Task: Create a due date automation trigger when advanced on, on the monday after a card is due add fields with custom field "Resume" set at 11:00 AM.
Action: Mouse moved to (1228, 101)
Screenshot: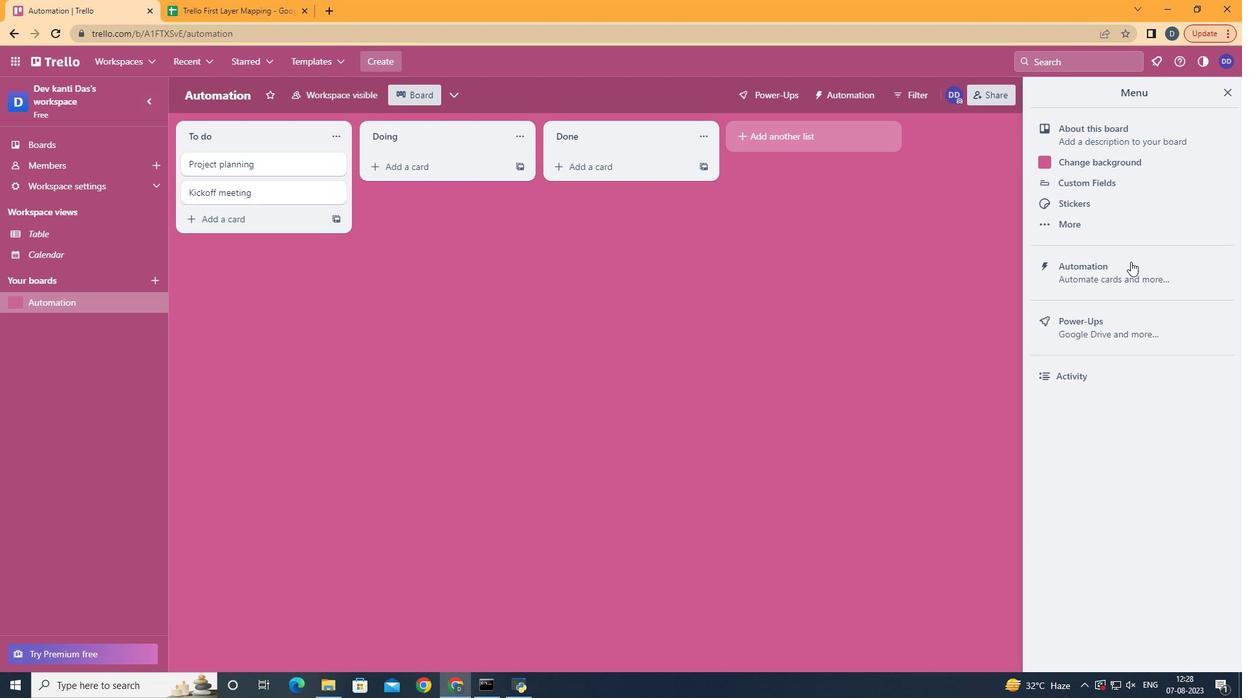 
Action: Mouse pressed left at (1228, 101)
Screenshot: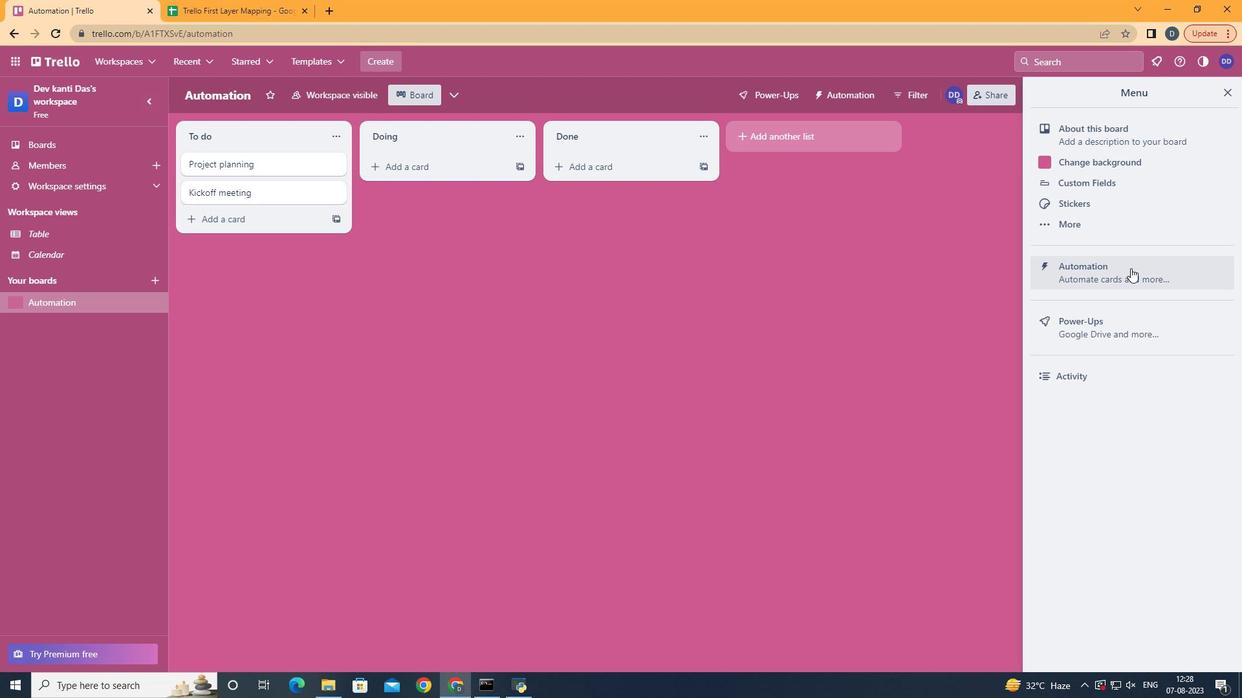 
Action: Mouse moved to (1130, 271)
Screenshot: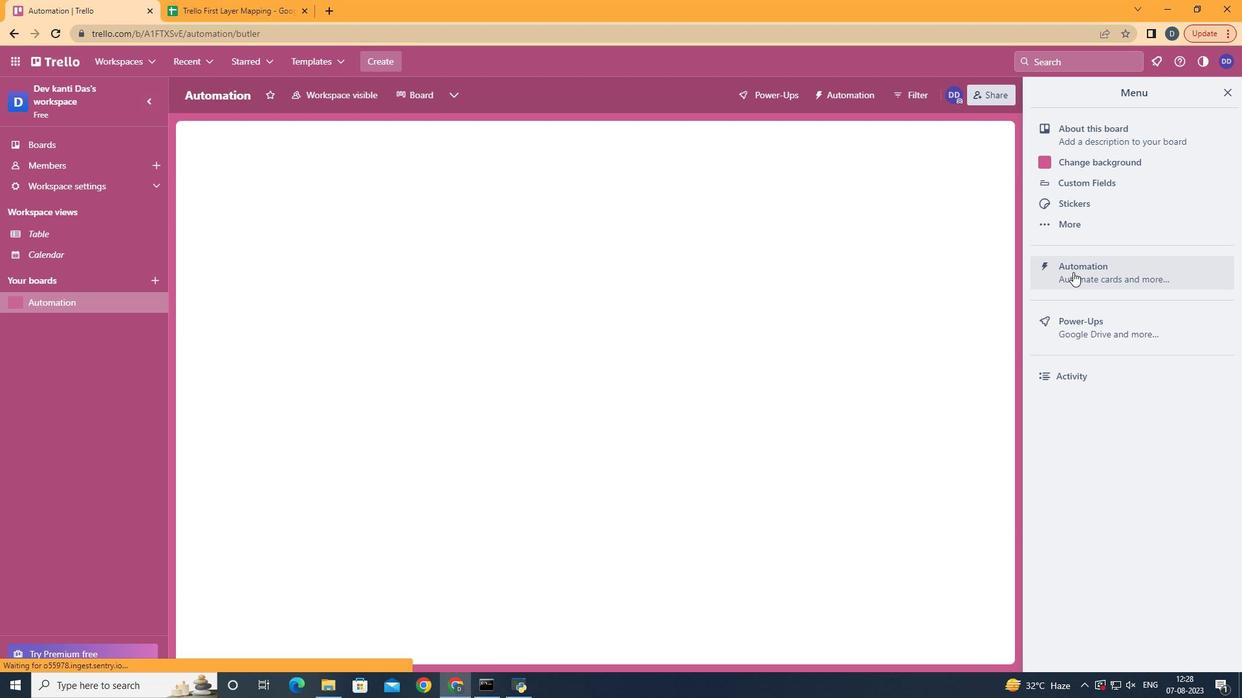 
Action: Mouse pressed left at (1130, 271)
Screenshot: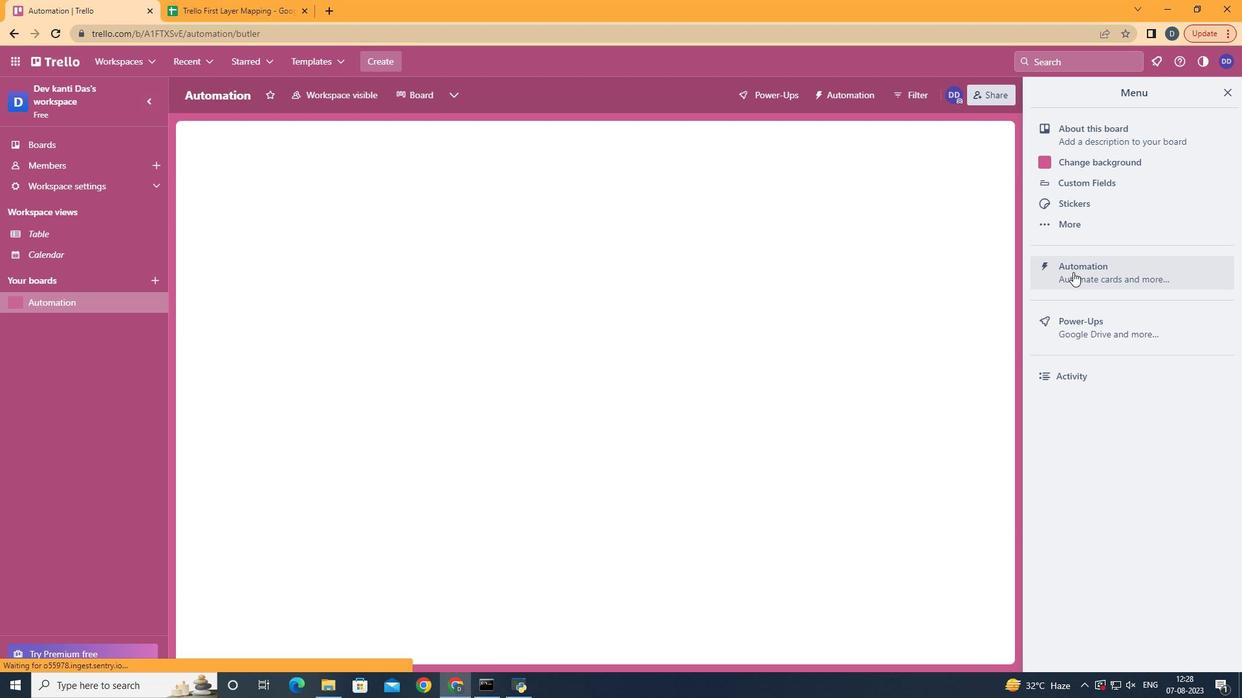 
Action: Mouse moved to (254, 269)
Screenshot: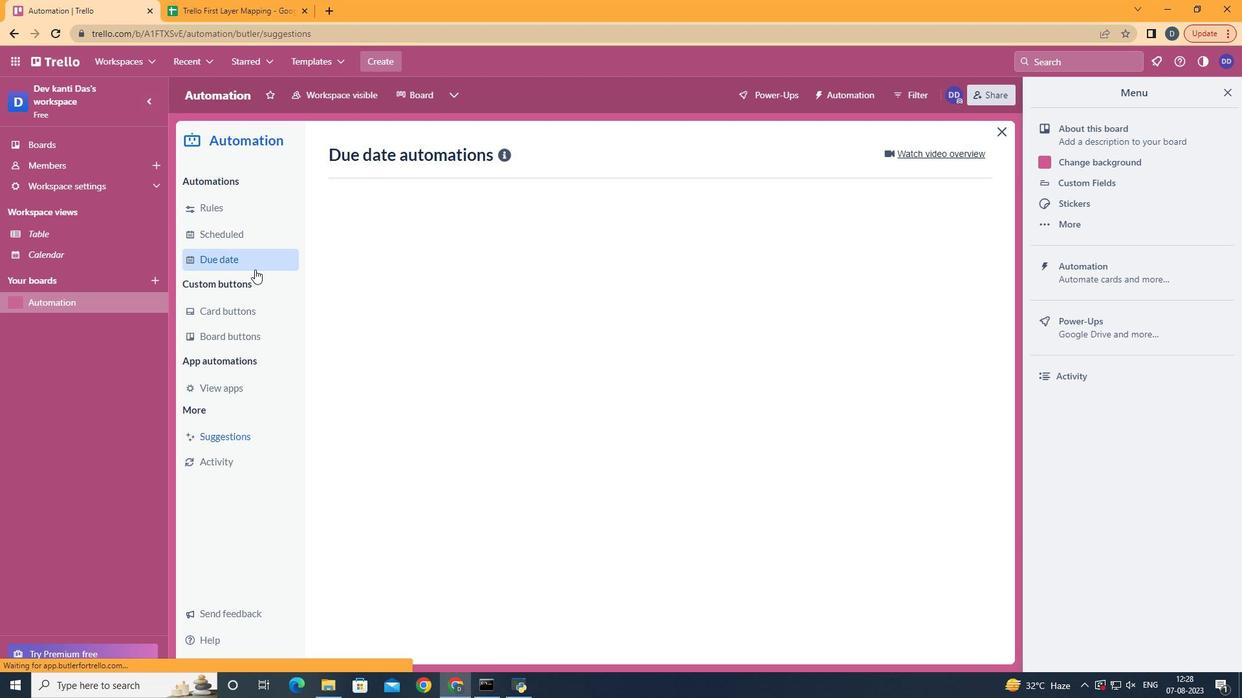
Action: Mouse pressed left at (254, 269)
Screenshot: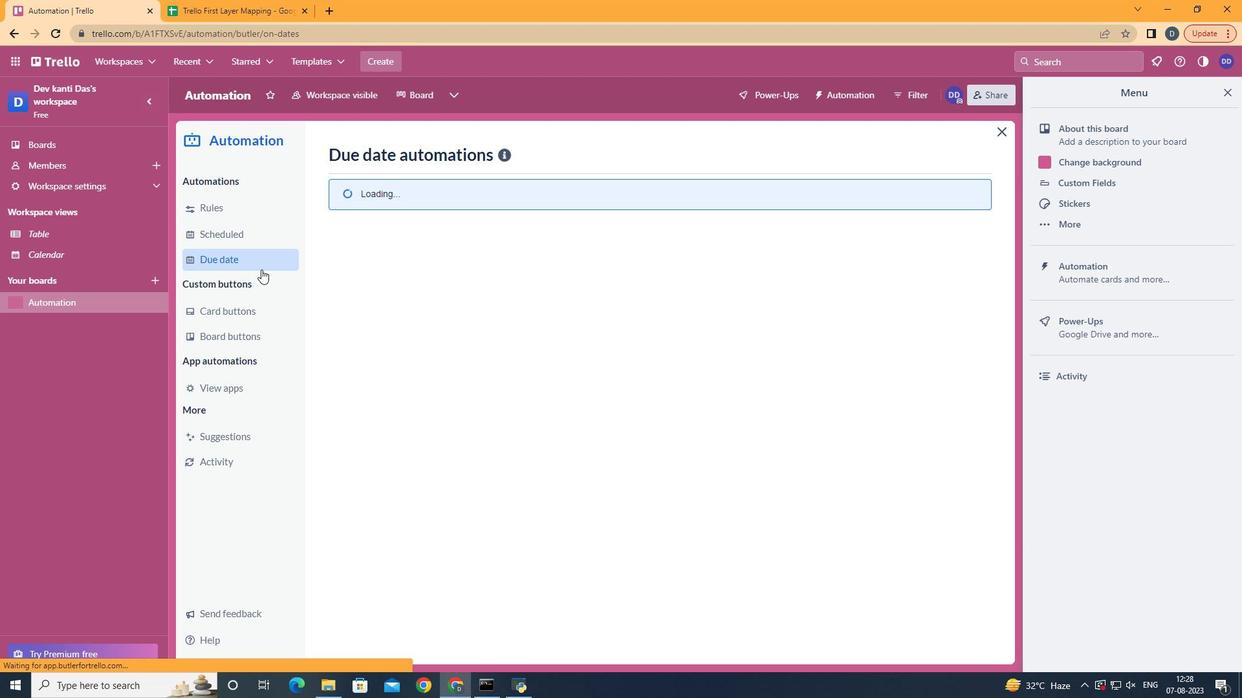 
Action: Mouse moved to (900, 152)
Screenshot: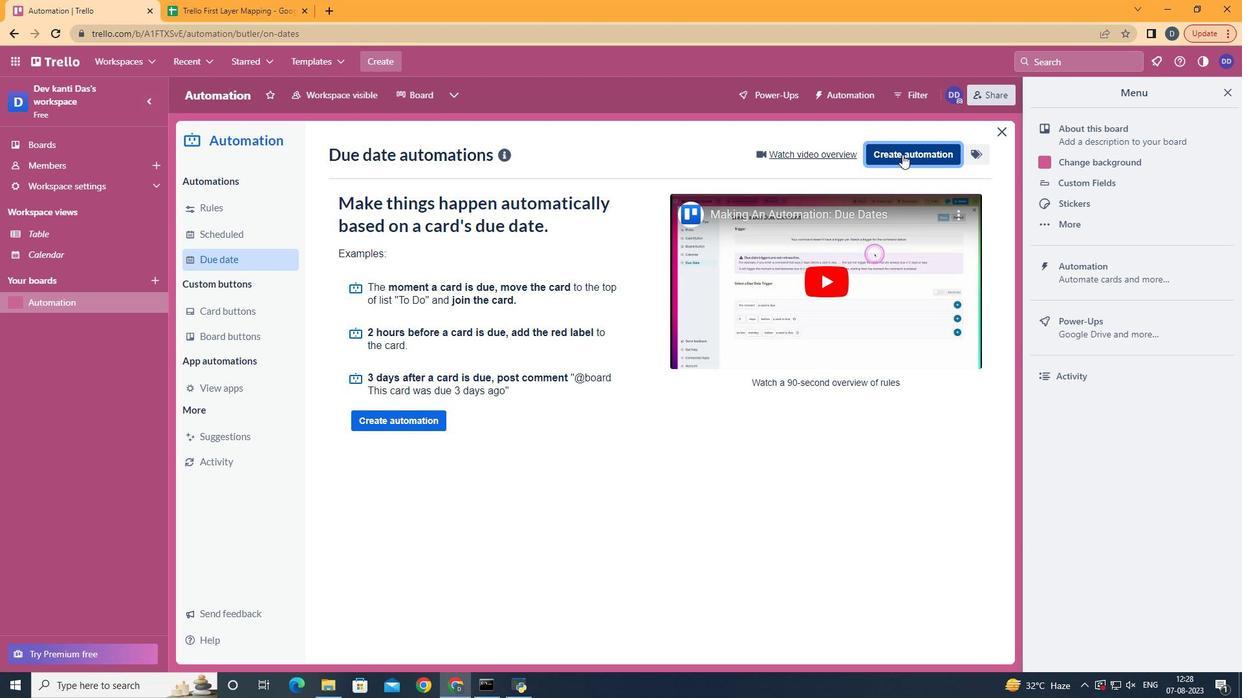 
Action: Mouse pressed left at (900, 152)
Screenshot: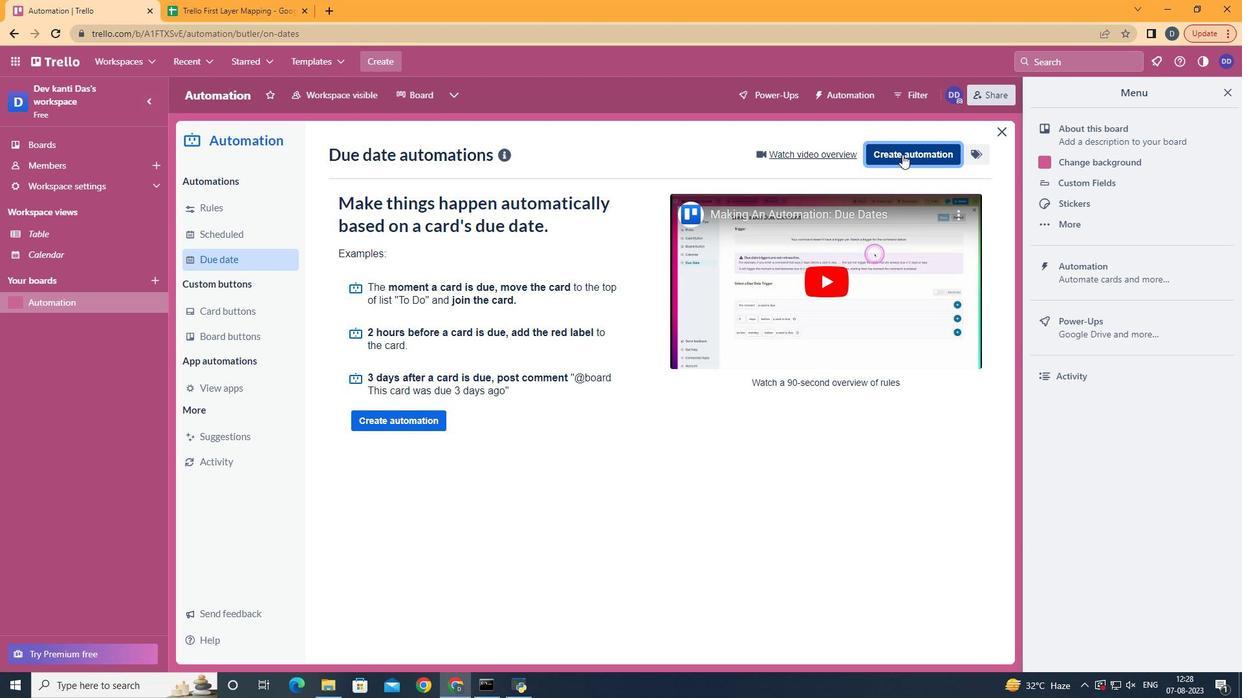 
Action: Mouse moved to (668, 280)
Screenshot: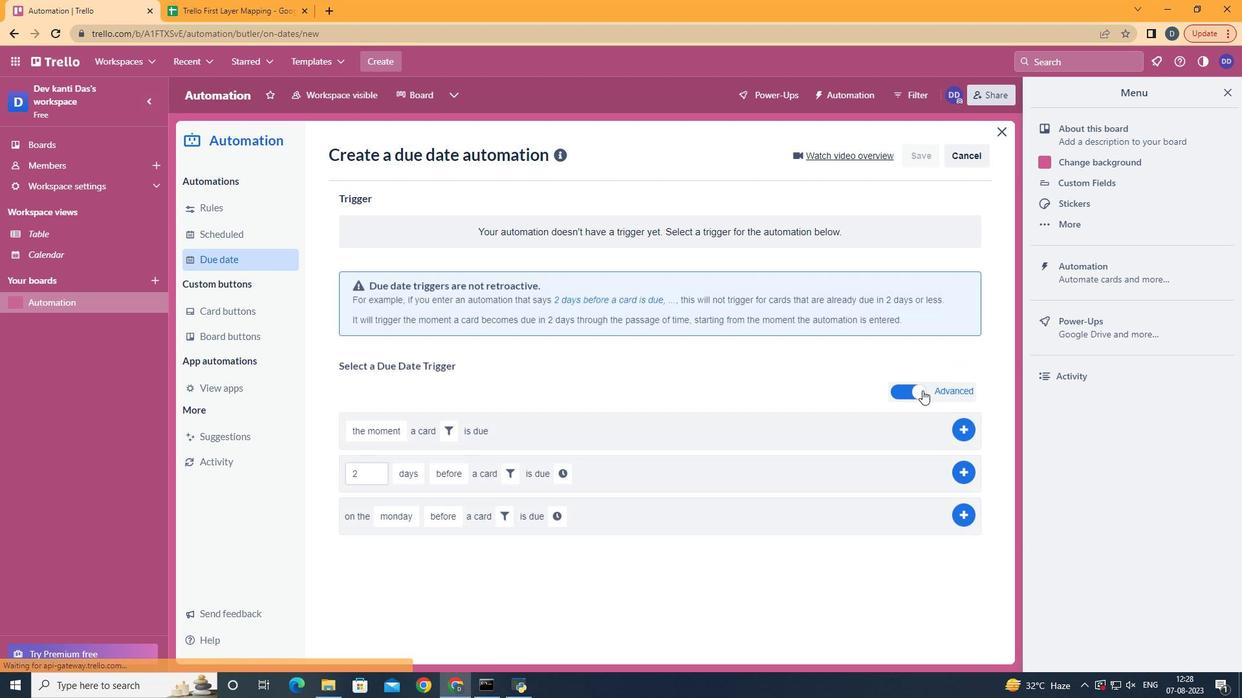 
Action: Mouse pressed left at (668, 280)
Screenshot: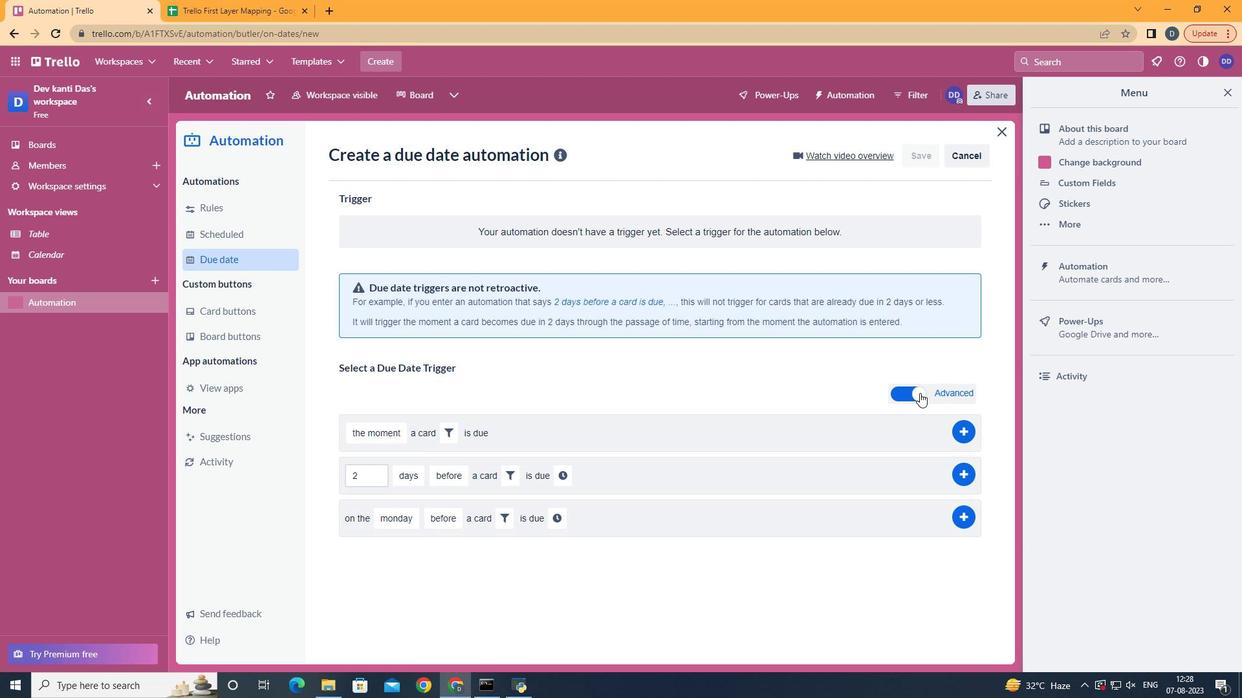 
Action: Mouse moved to (434, 335)
Screenshot: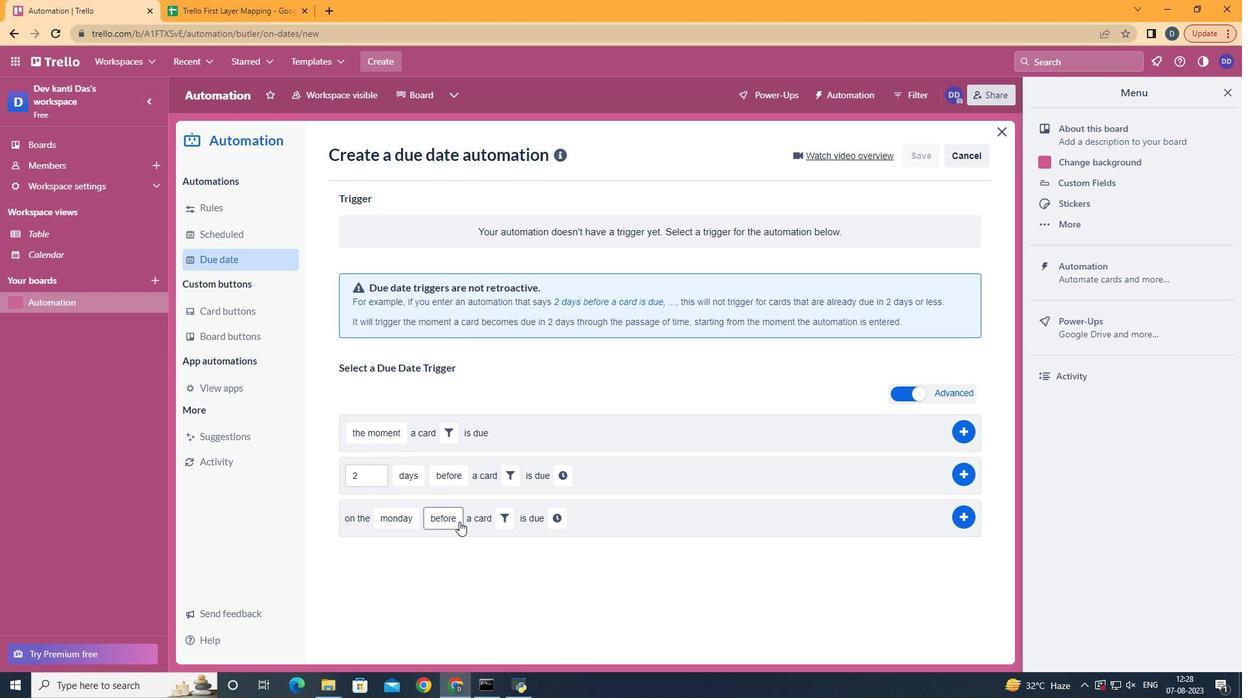 
Action: Mouse pressed left at (434, 335)
Screenshot: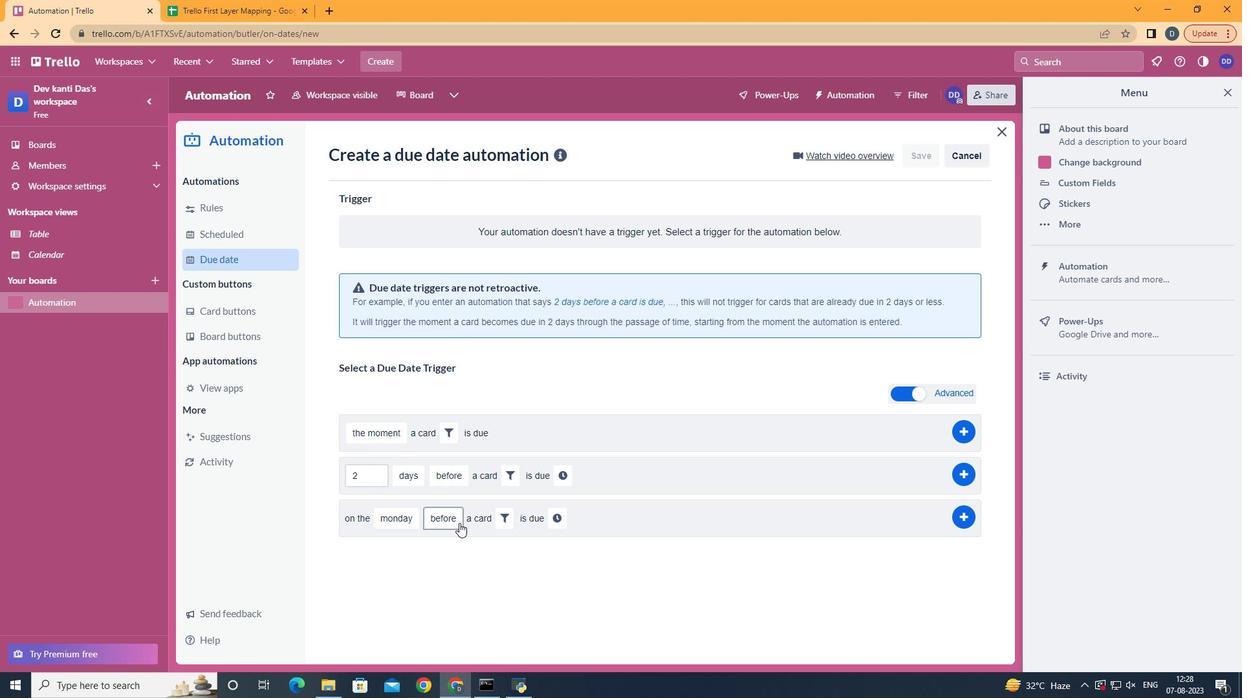 
Action: Mouse moved to (454, 564)
Screenshot: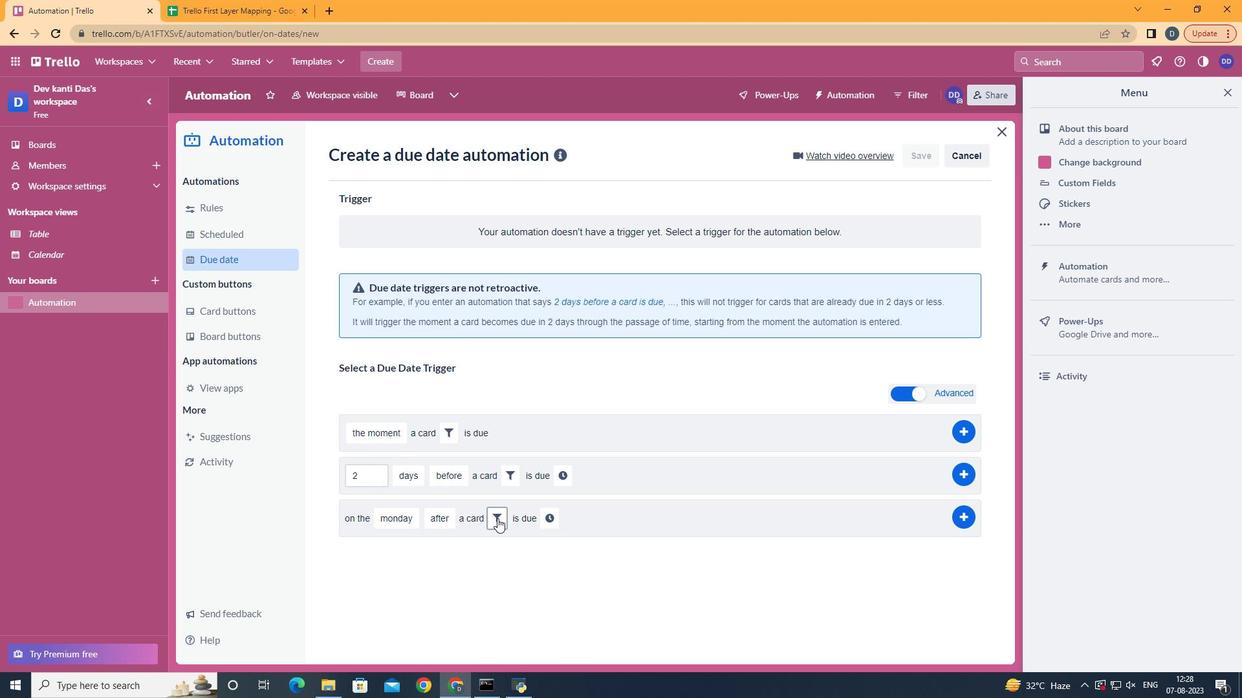 
Action: Mouse pressed left at (454, 564)
Screenshot: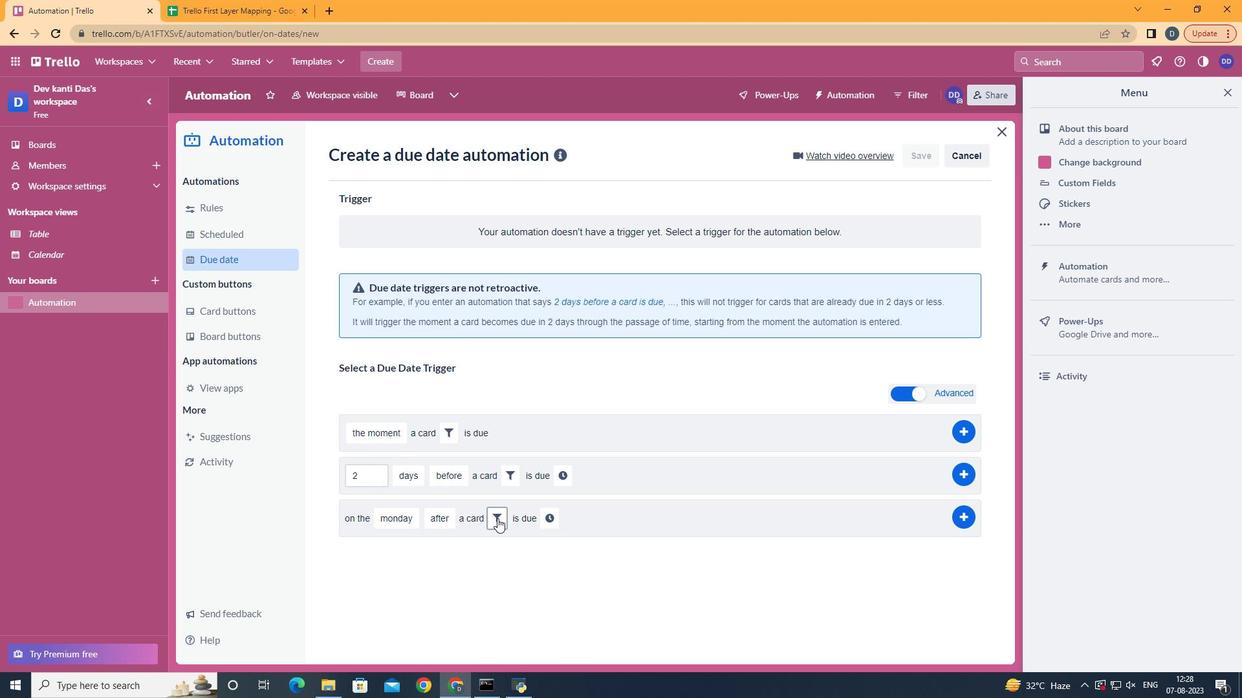 
Action: Mouse moved to (497, 519)
Screenshot: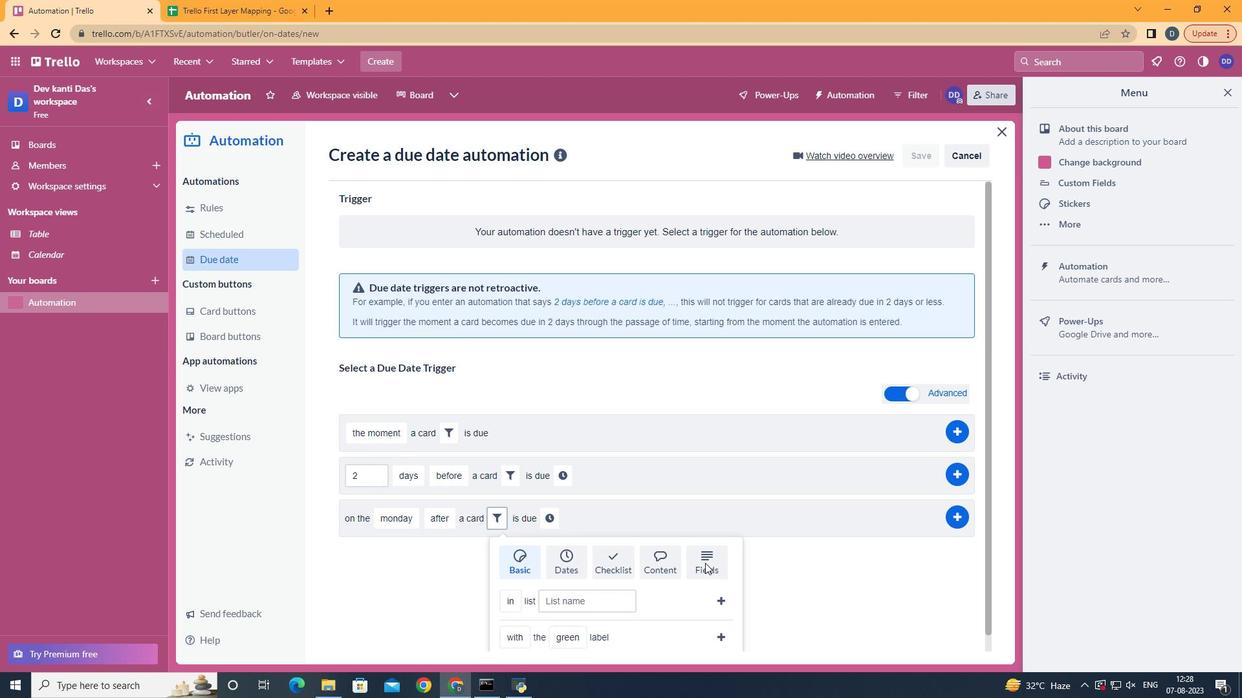 
Action: Mouse pressed left at (497, 519)
Screenshot: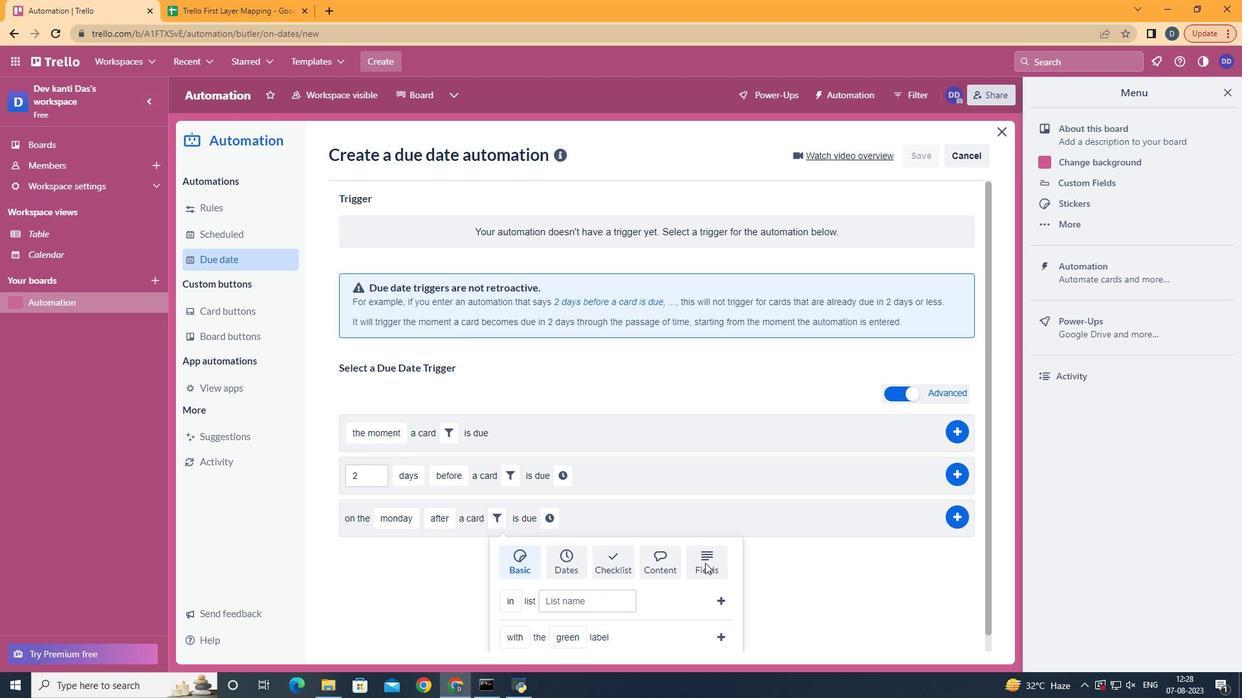 
Action: Mouse moved to (706, 563)
Screenshot: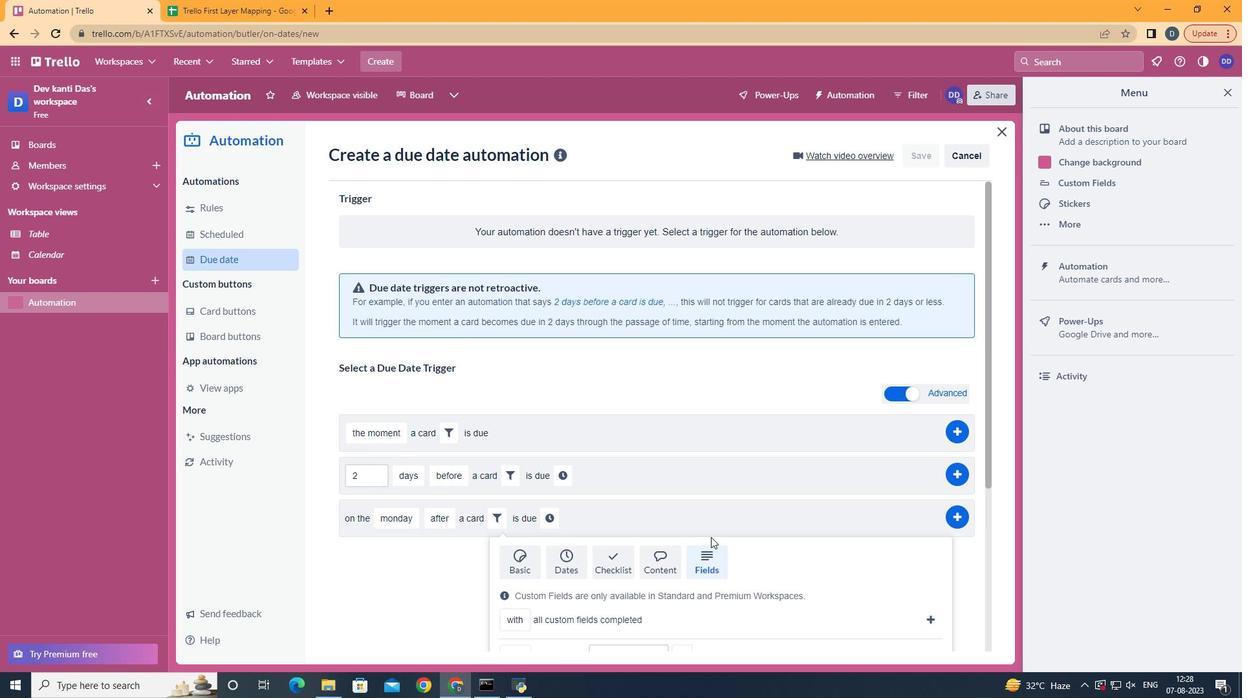 
Action: Mouse pressed left at (706, 563)
Screenshot: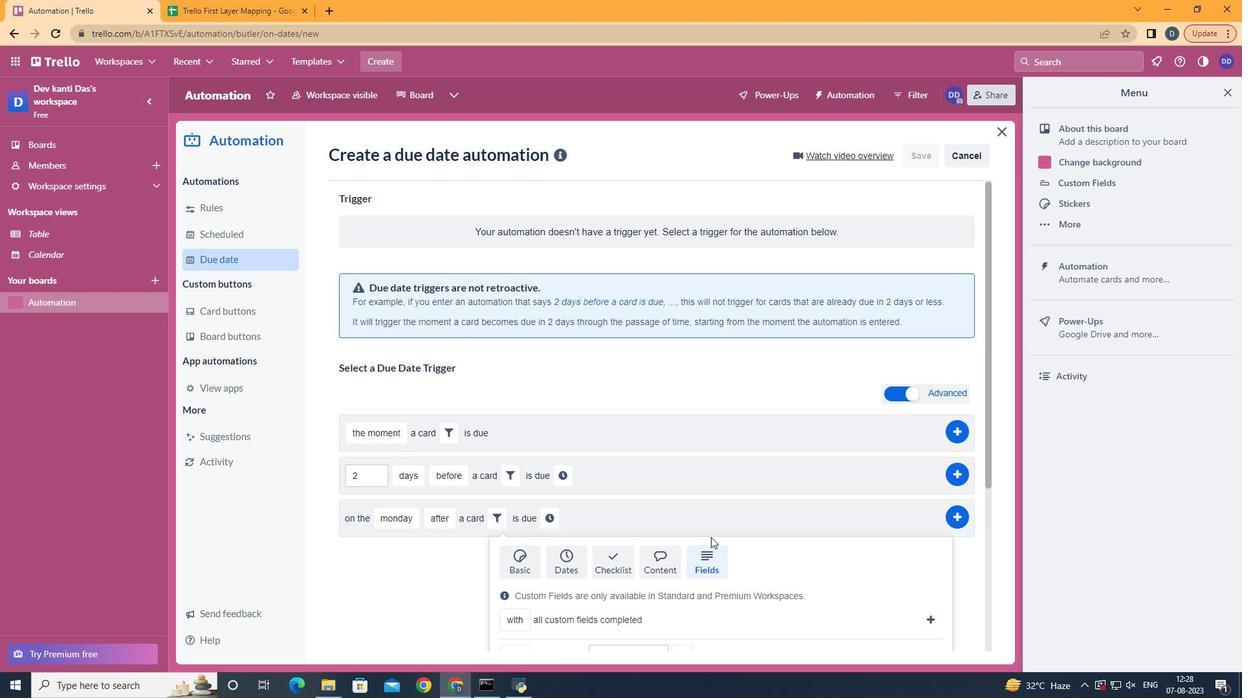 
Action: Mouse moved to (720, 532)
Screenshot: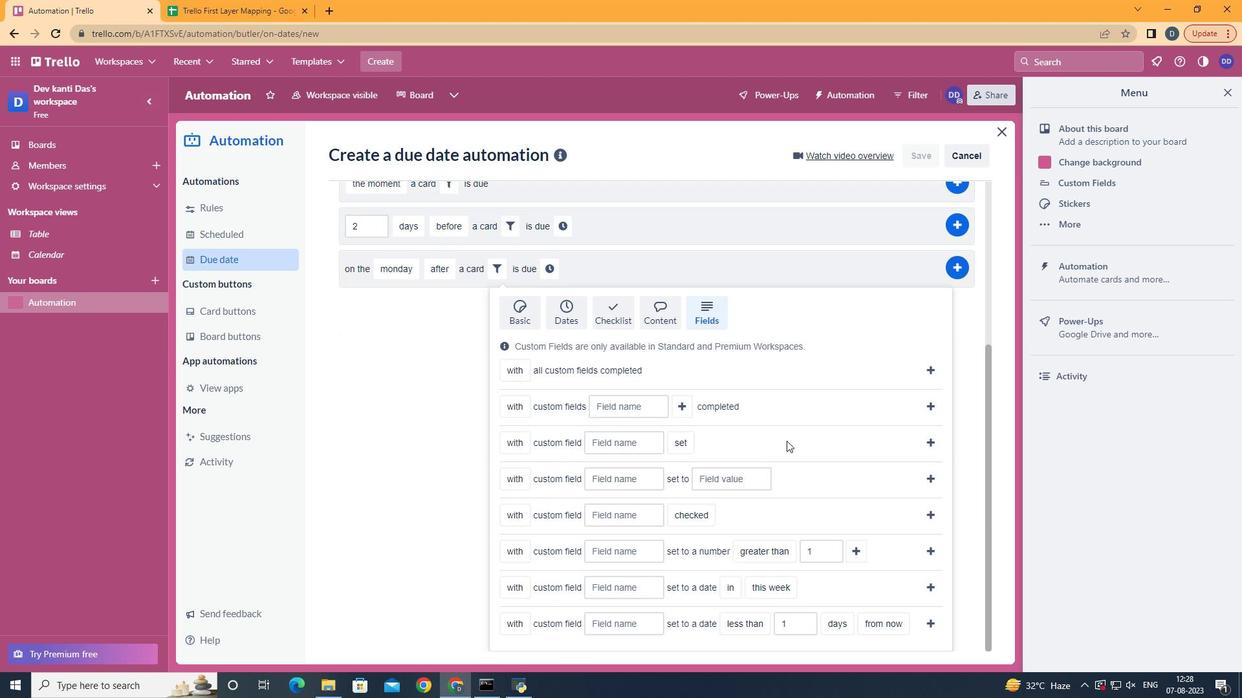 
Action: Mouse scrolled (720, 531) with delta (0, 0)
Screenshot: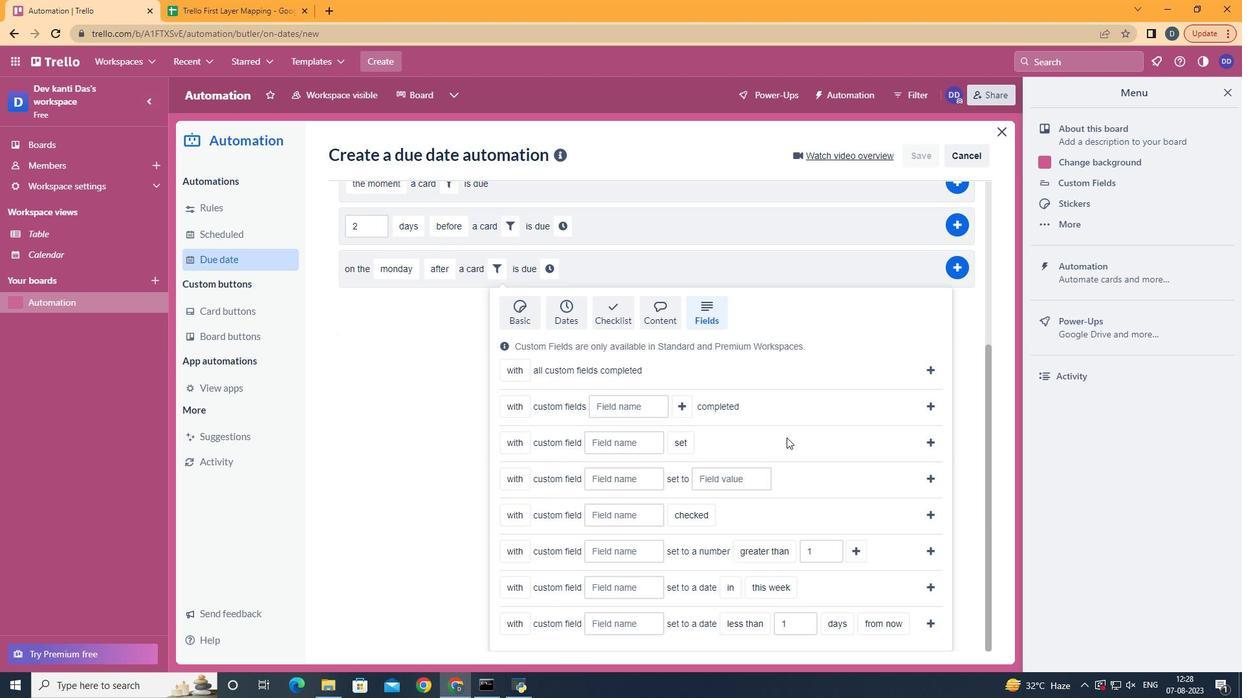 
Action: Mouse scrolled (720, 531) with delta (0, 0)
Screenshot: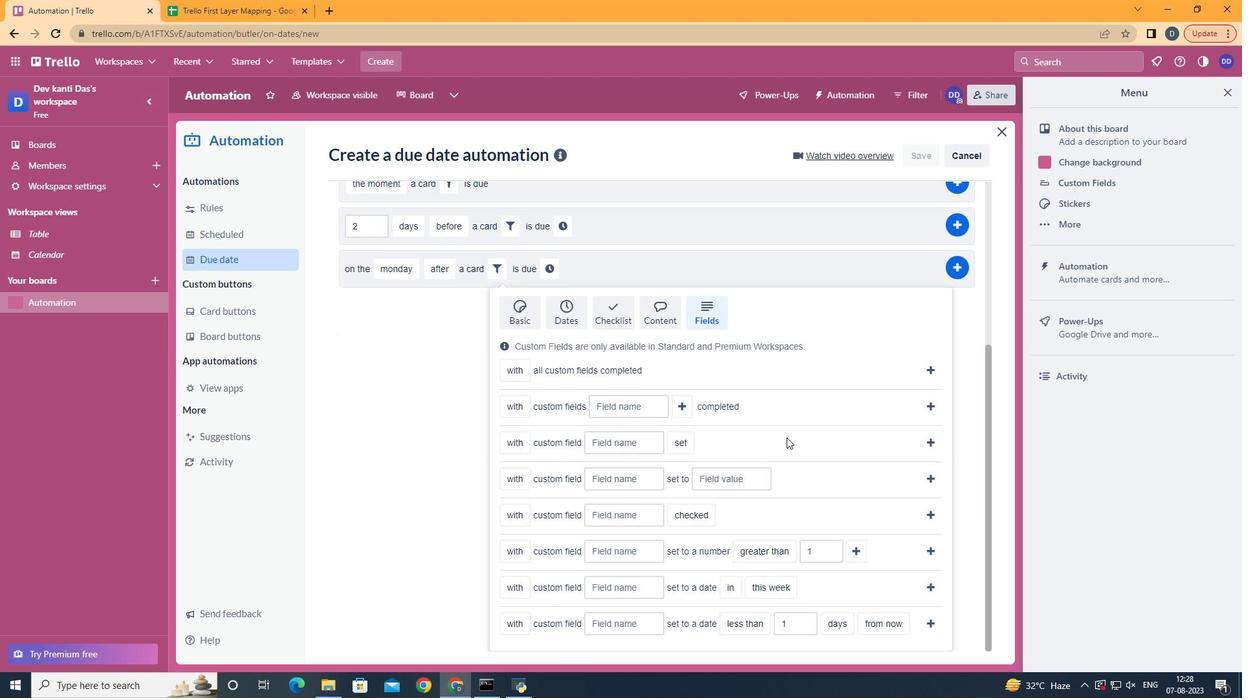 
Action: Mouse moved to (721, 531)
Screenshot: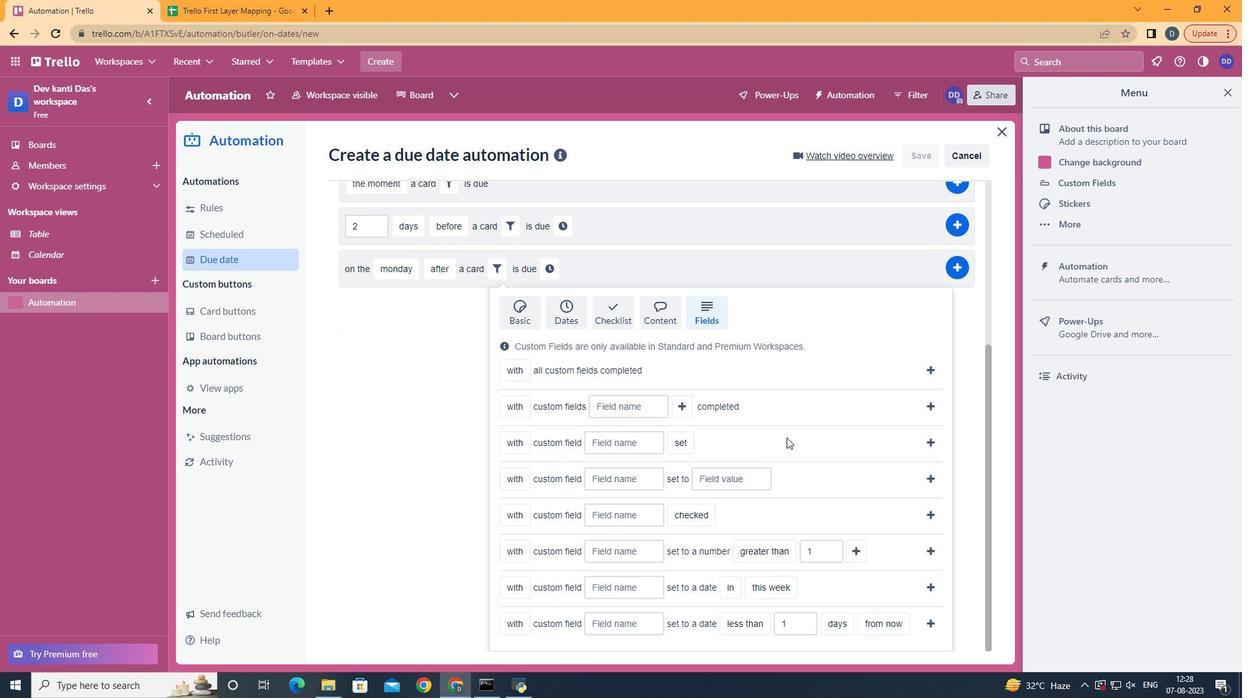 
Action: Mouse scrolled (721, 530) with delta (0, 0)
Screenshot: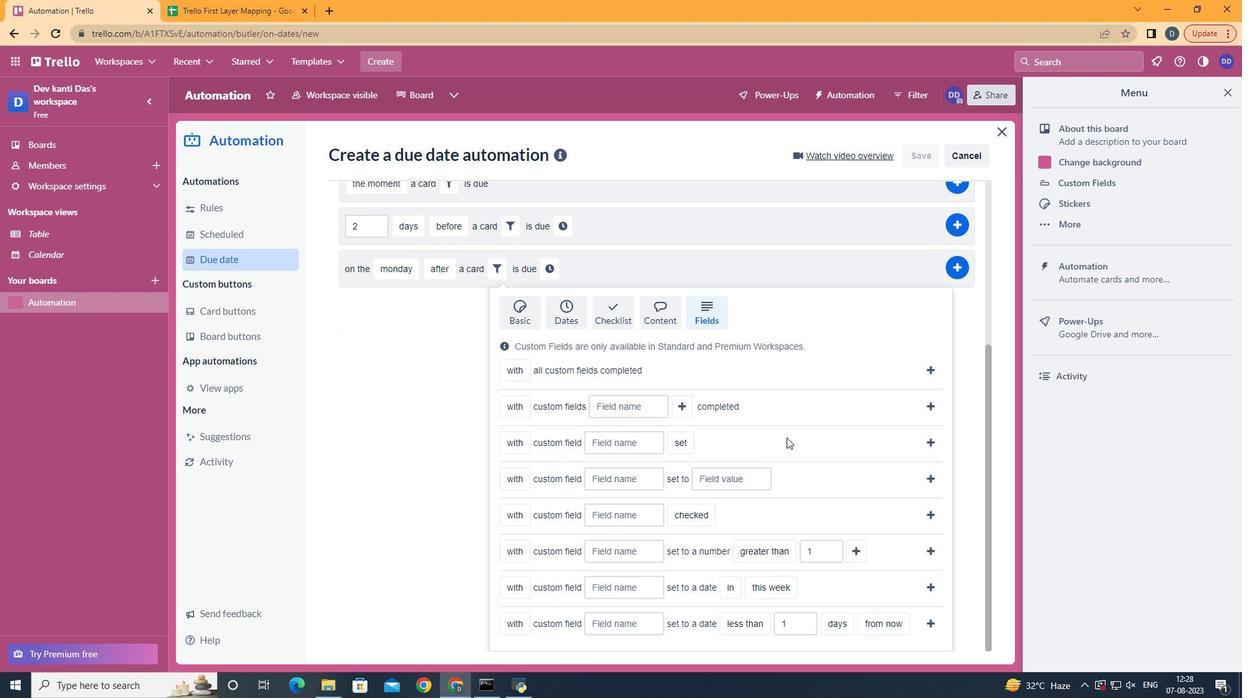 
Action: Mouse moved to (731, 528)
Screenshot: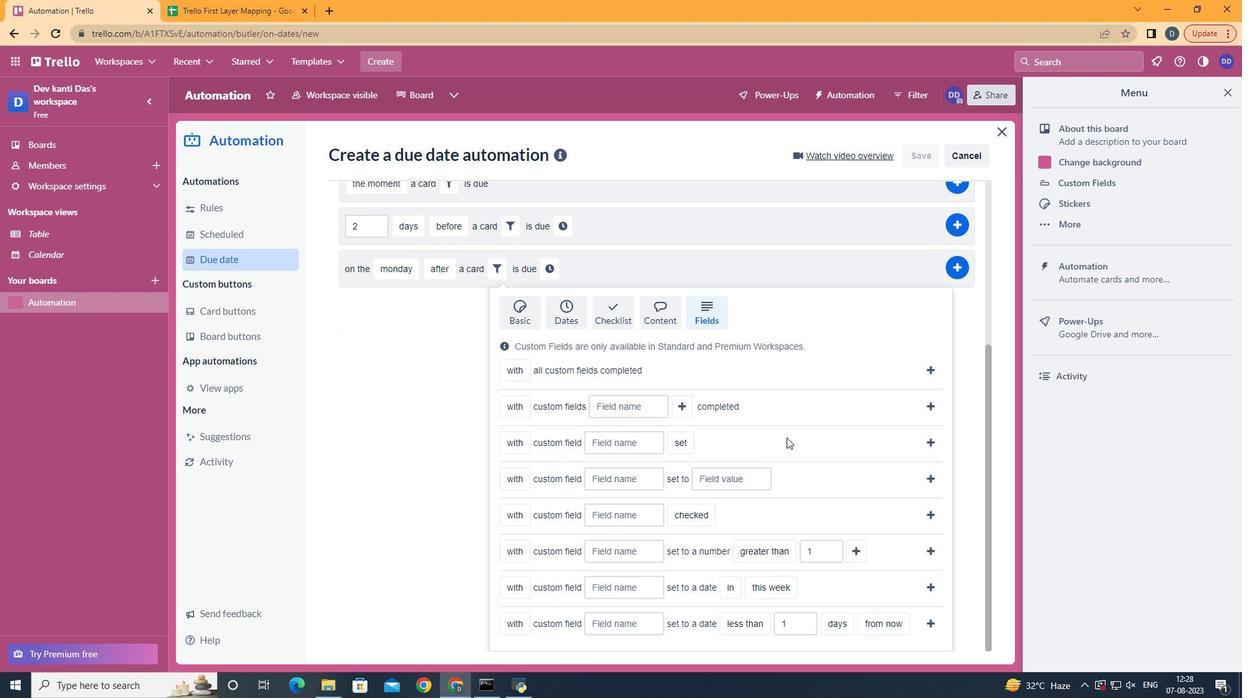 
Action: Mouse scrolled (727, 528) with delta (0, 0)
Screenshot: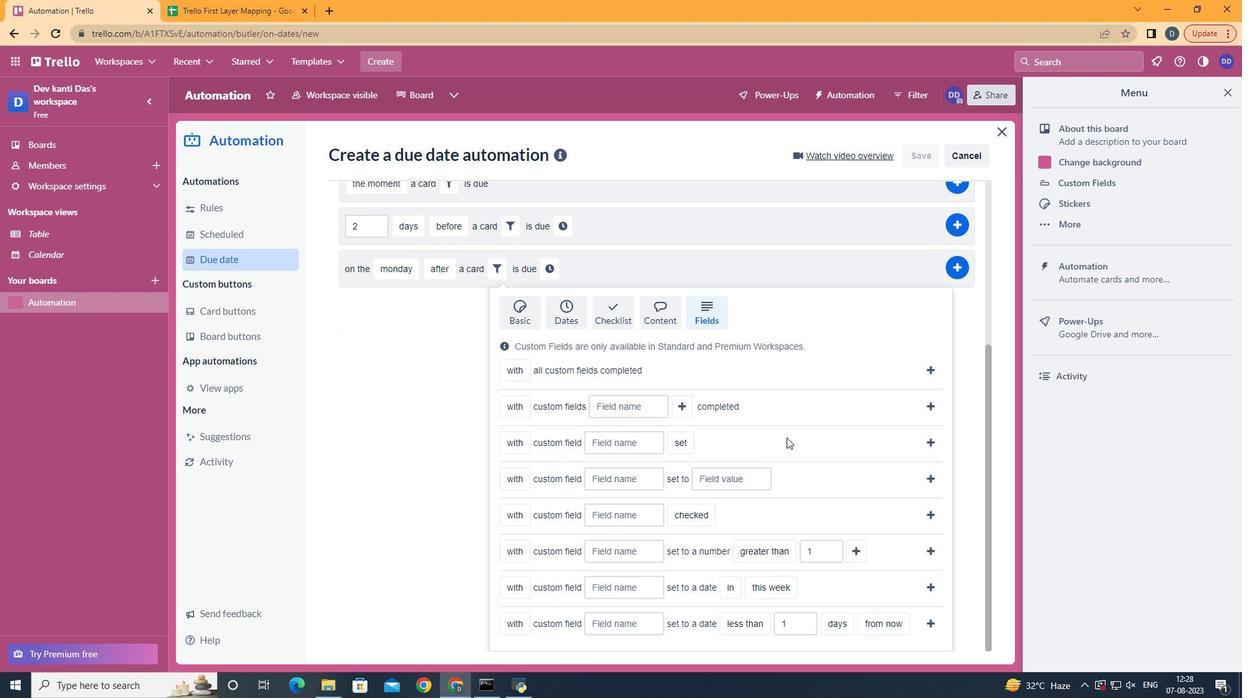
Action: Mouse moved to (733, 528)
Screenshot: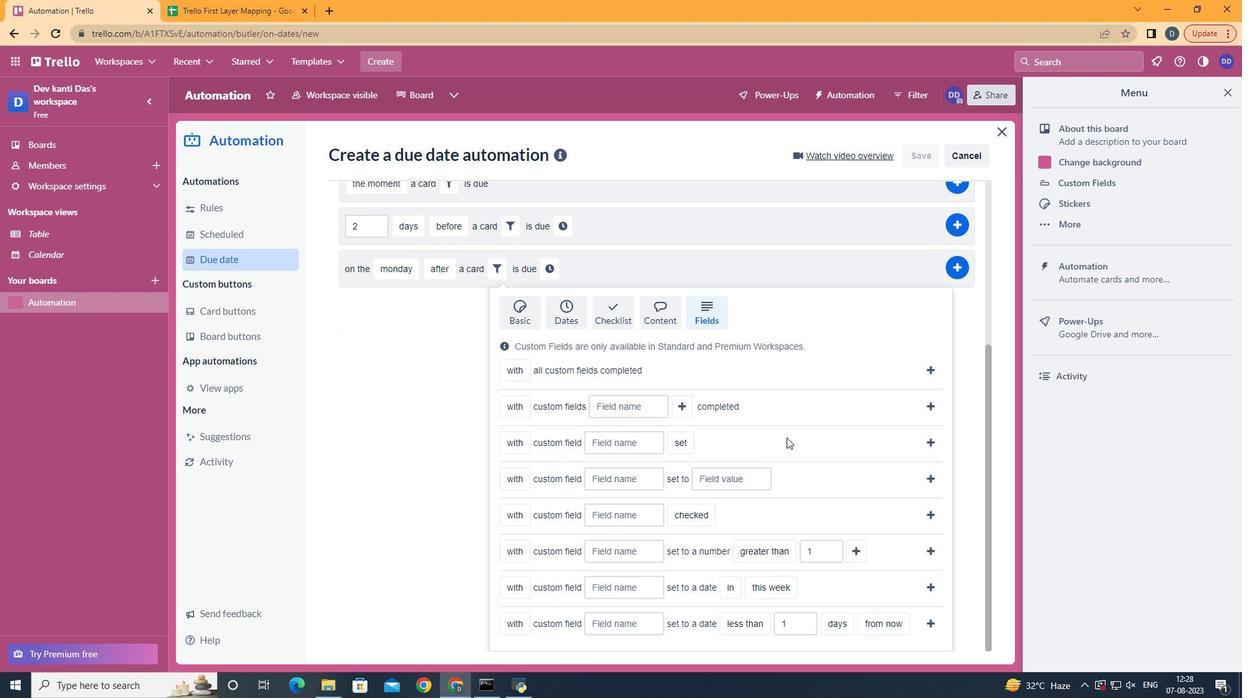 
Action: Mouse scrolled (733, 527) with delta (0, 0)
Screenshot: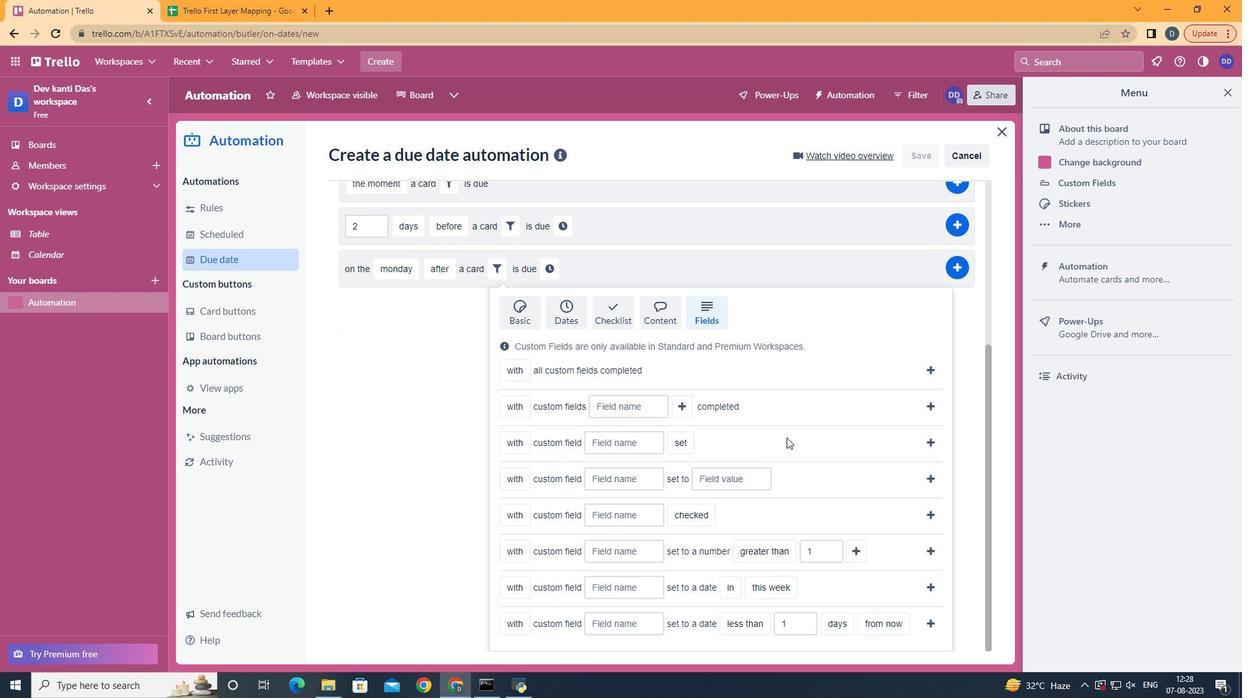
Action: Mouse moved to (755, 509)
Screenshot: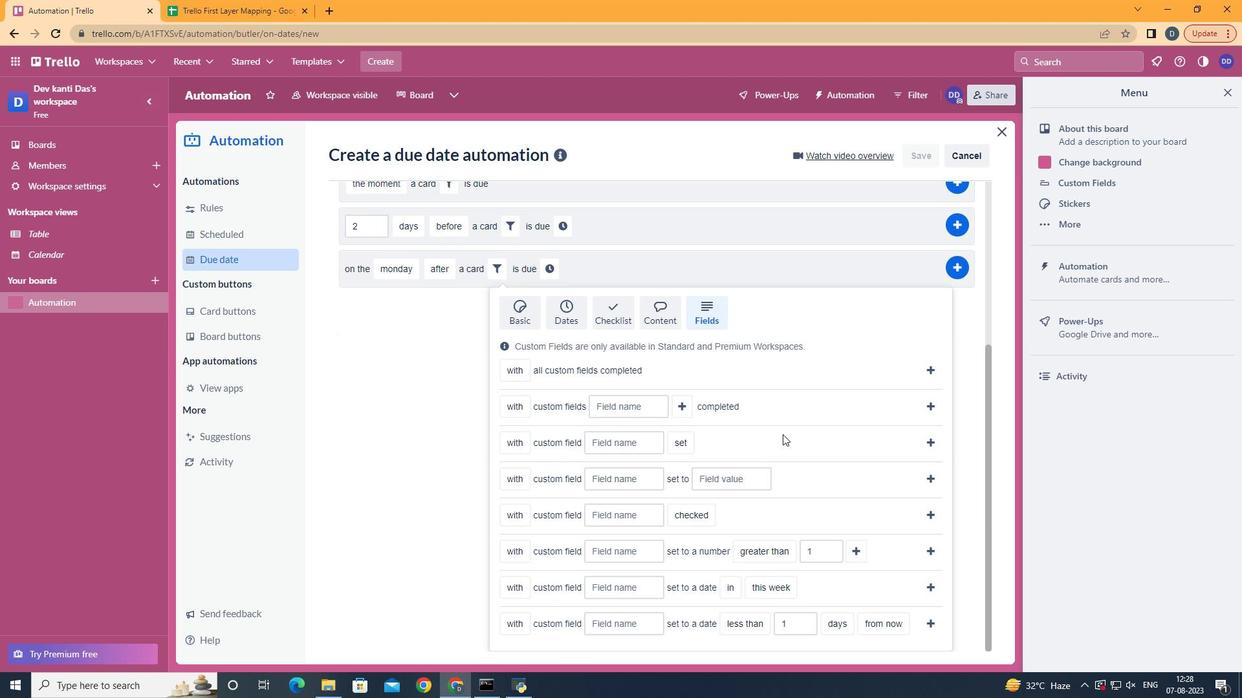 
Action: Mouse scrolled (755, 508) with delta (0, 0)
Screenshot: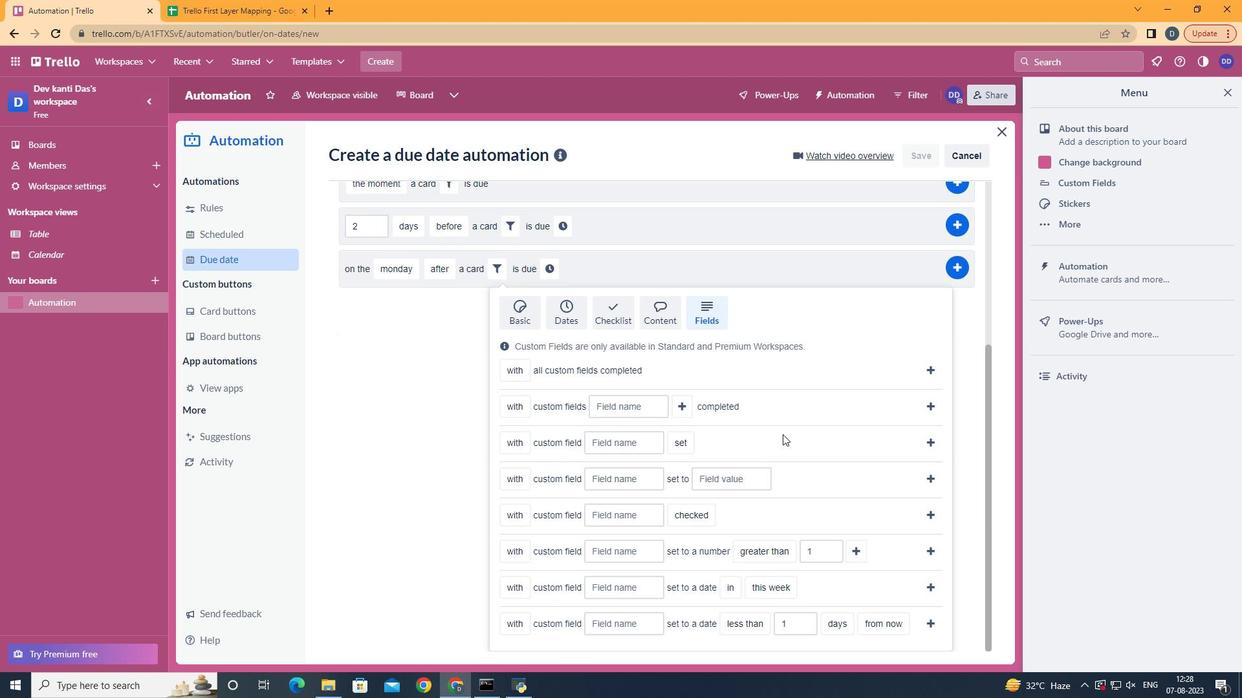 
Action: Mouse moved to (519, 471)
Screenshot: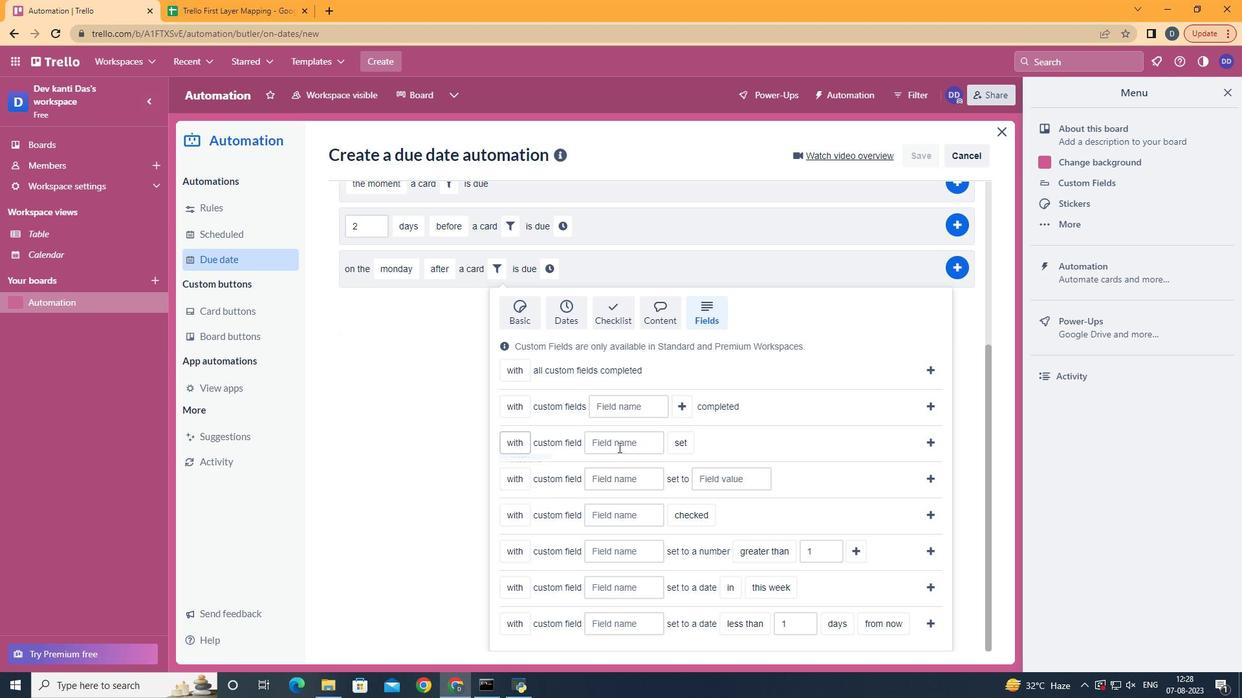 
Action: Mouse pressed left at (519, 471)
Screenshot: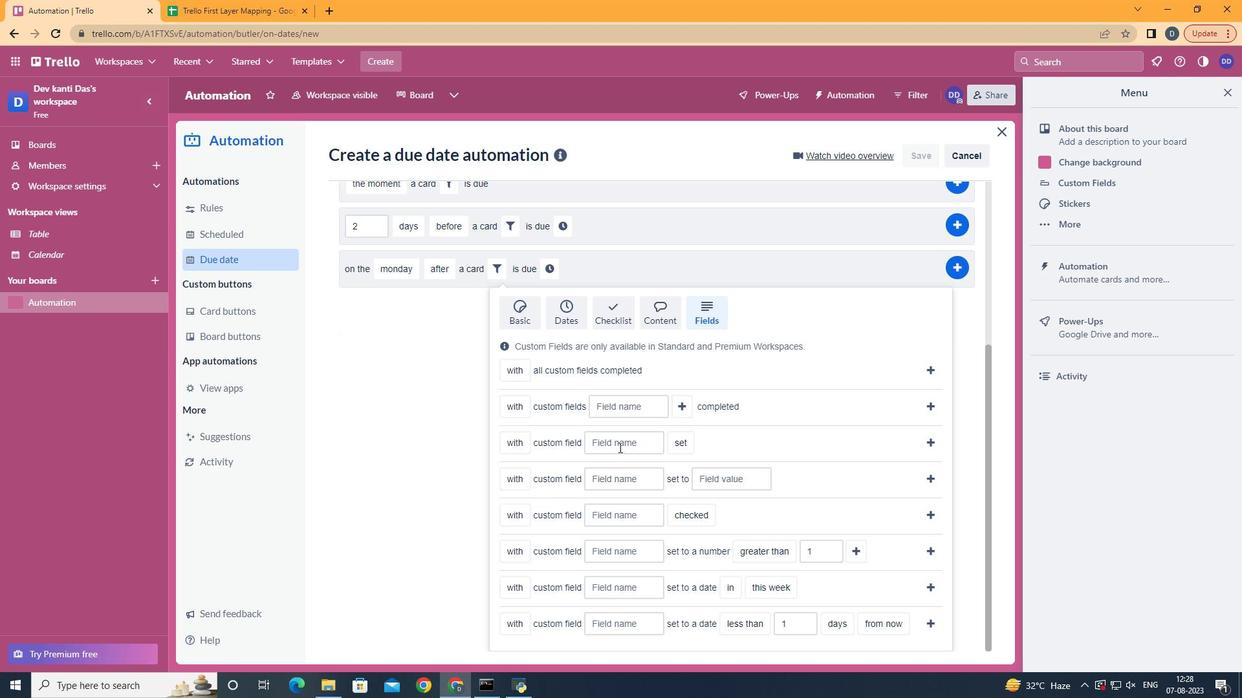 
Action: Mouse moved to (619, 447)
Screenshot: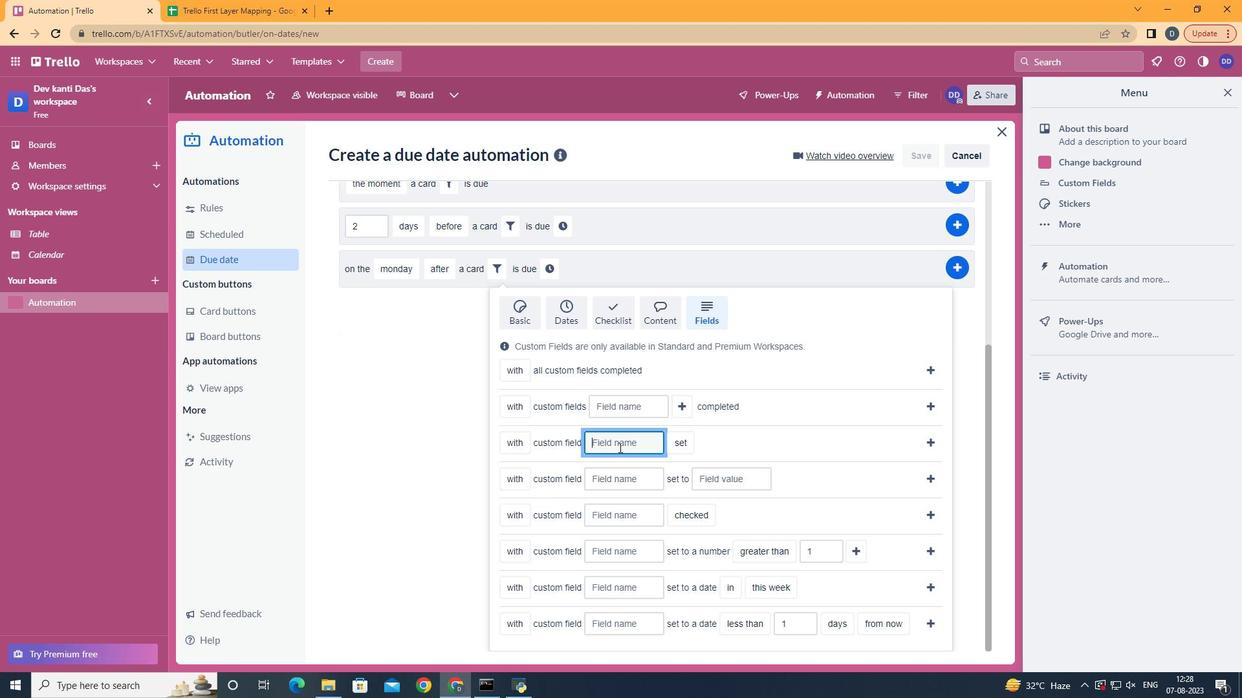 
Action: Mouse pressed left at (619, 447)
Screenshot: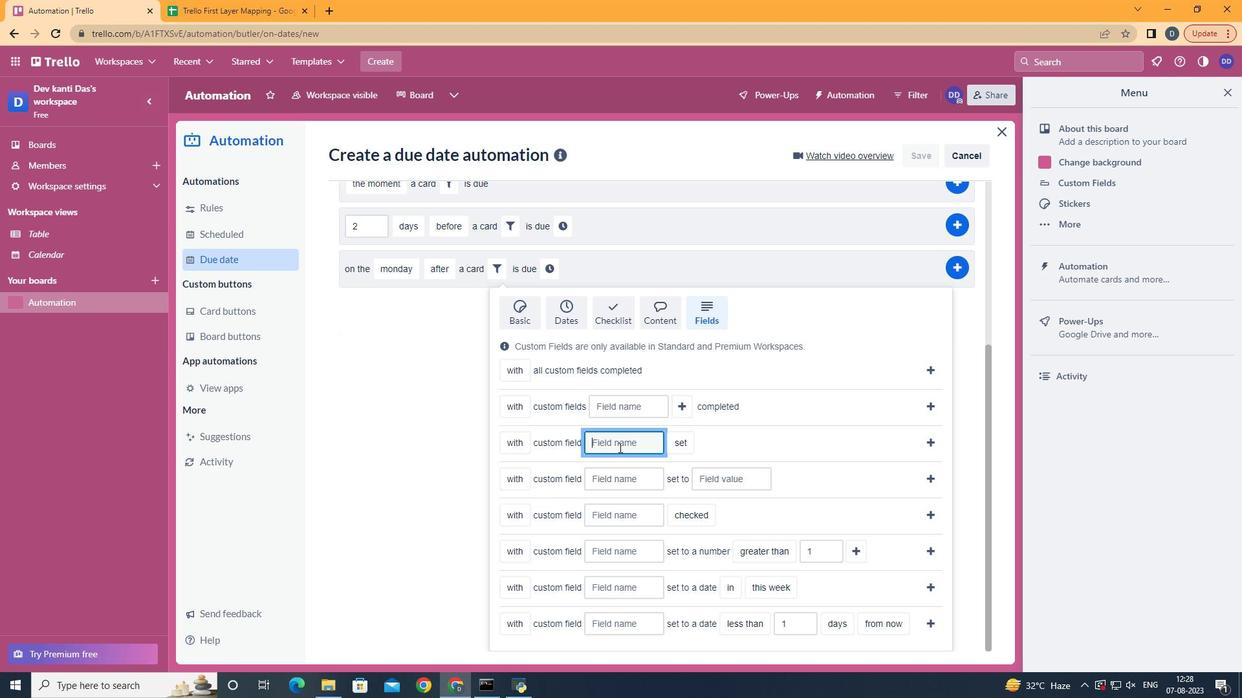 
Action: Key pressed <Key.shift>Resume
Screenshot: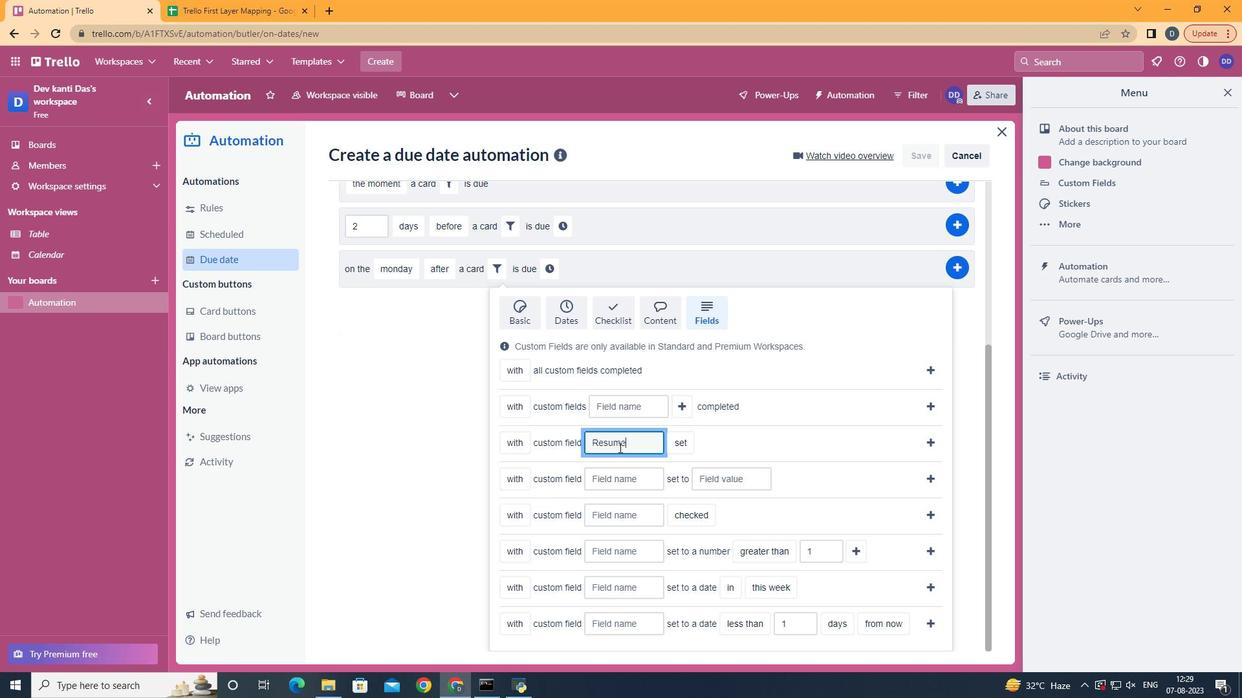 
Action: Mouse moved to (684, 465)
Screenshot: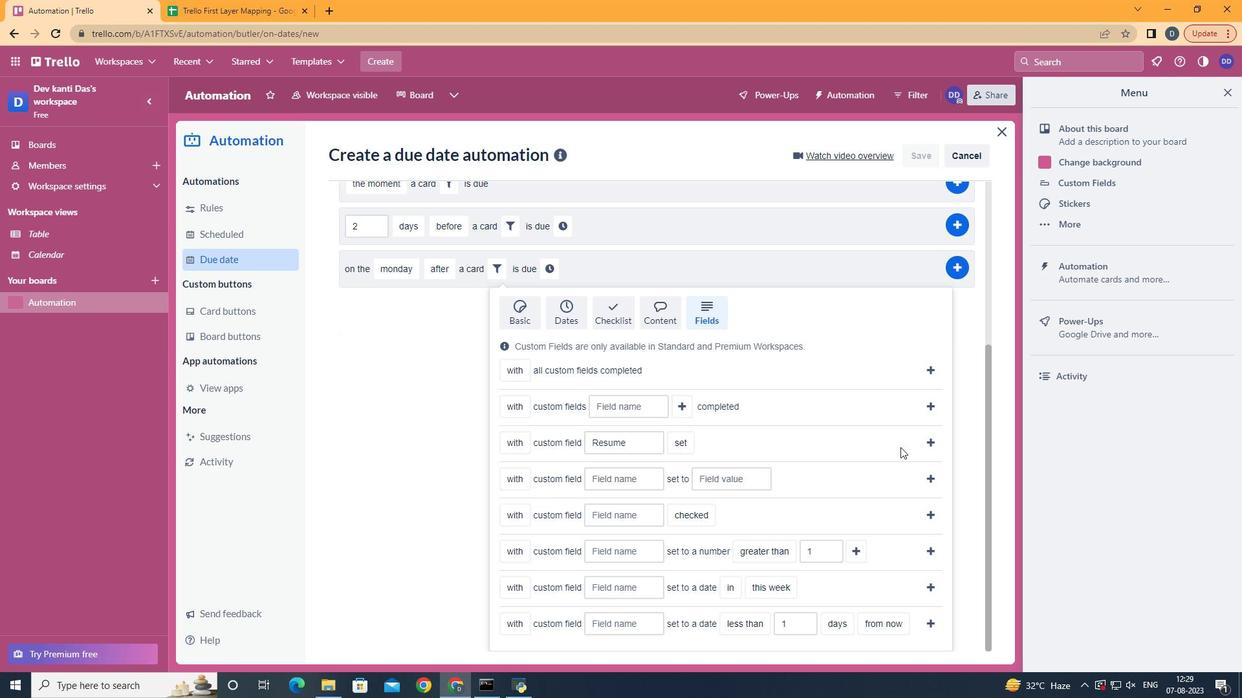 
Action: Mouse pressed left at (684, 465)
Screenshot: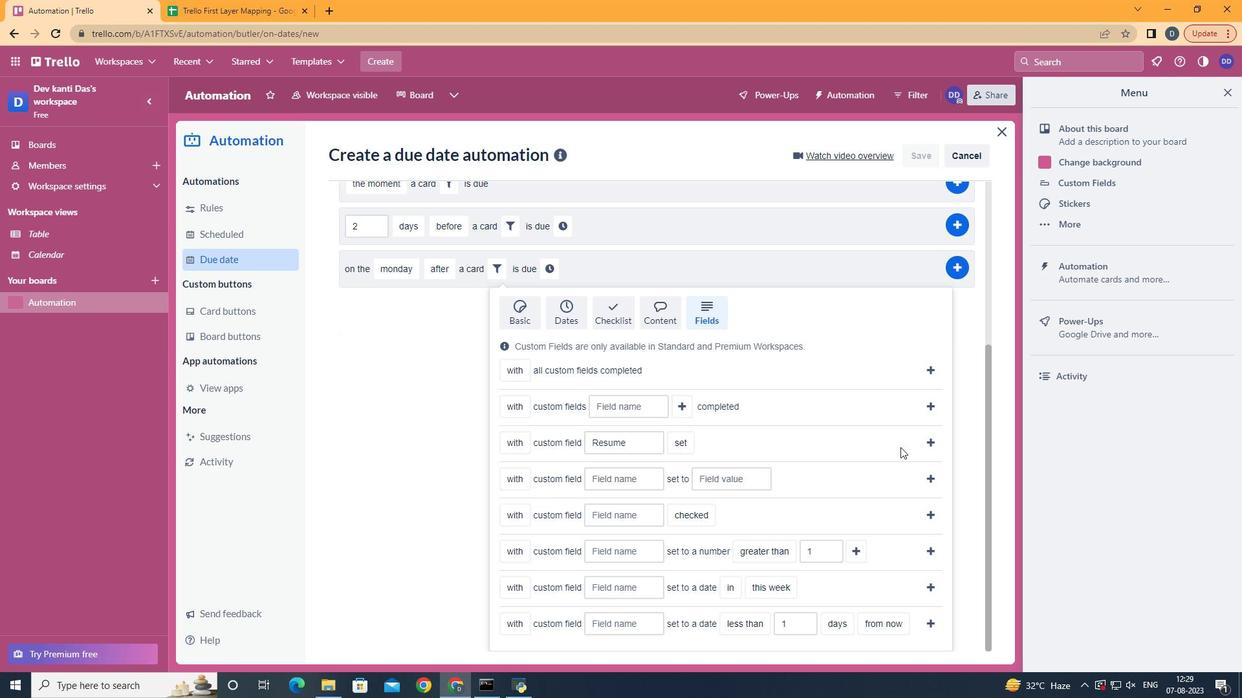 
Action: Mouse moved to (928, 445)
Screenshot: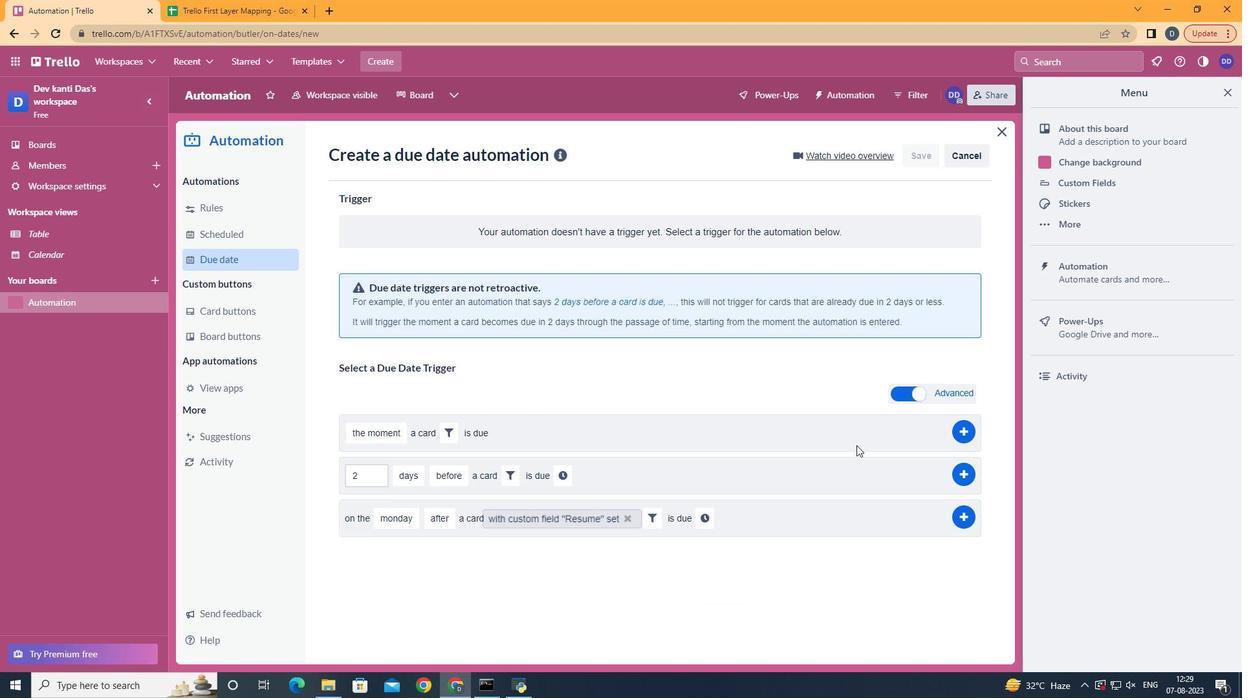 
Action: Mouse pressed left at (928, 445)
Screenshot: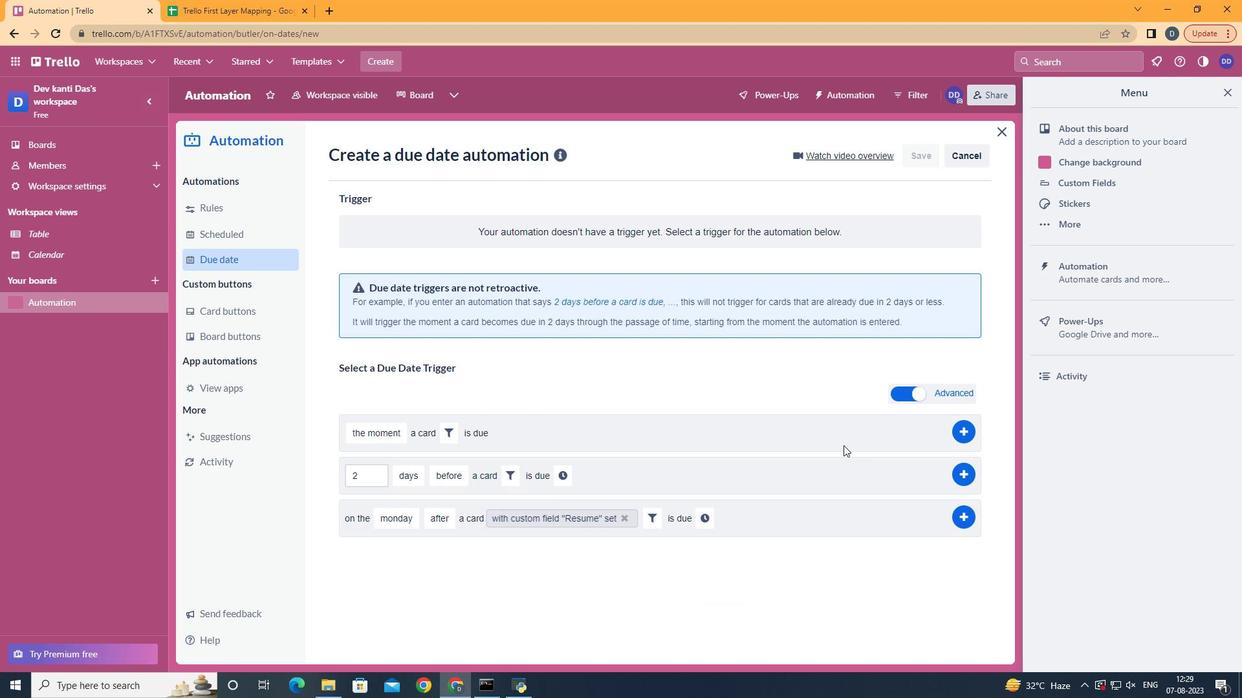 
Action: Mouse moved to (702, 519)
Screenshot: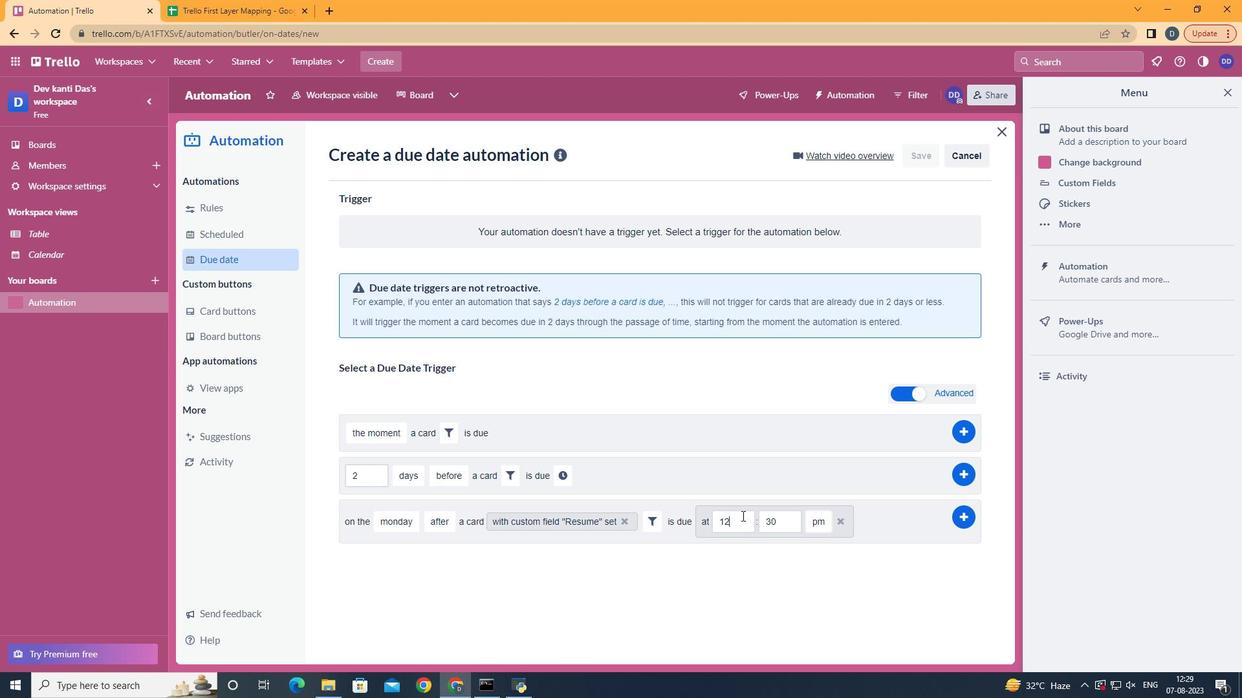 
Action: Mouse pressed left at (702, 519)
Screenshot: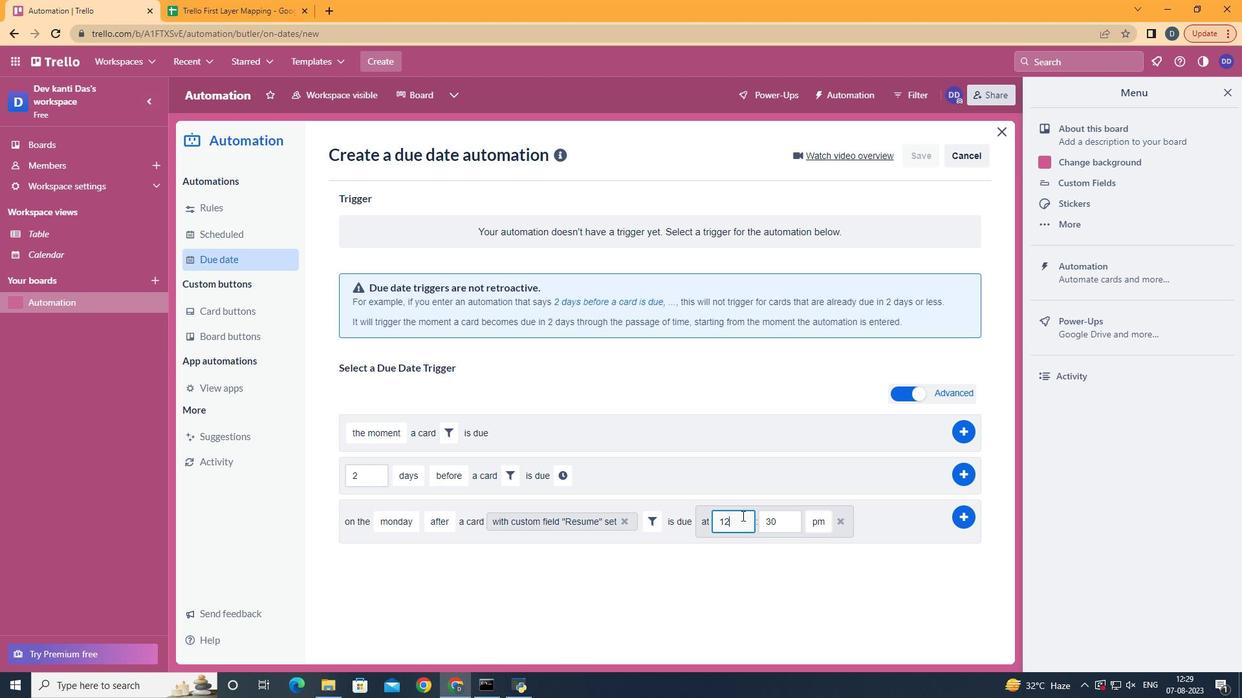 
Action: Mouse moved to (742, 516)
Screenshot: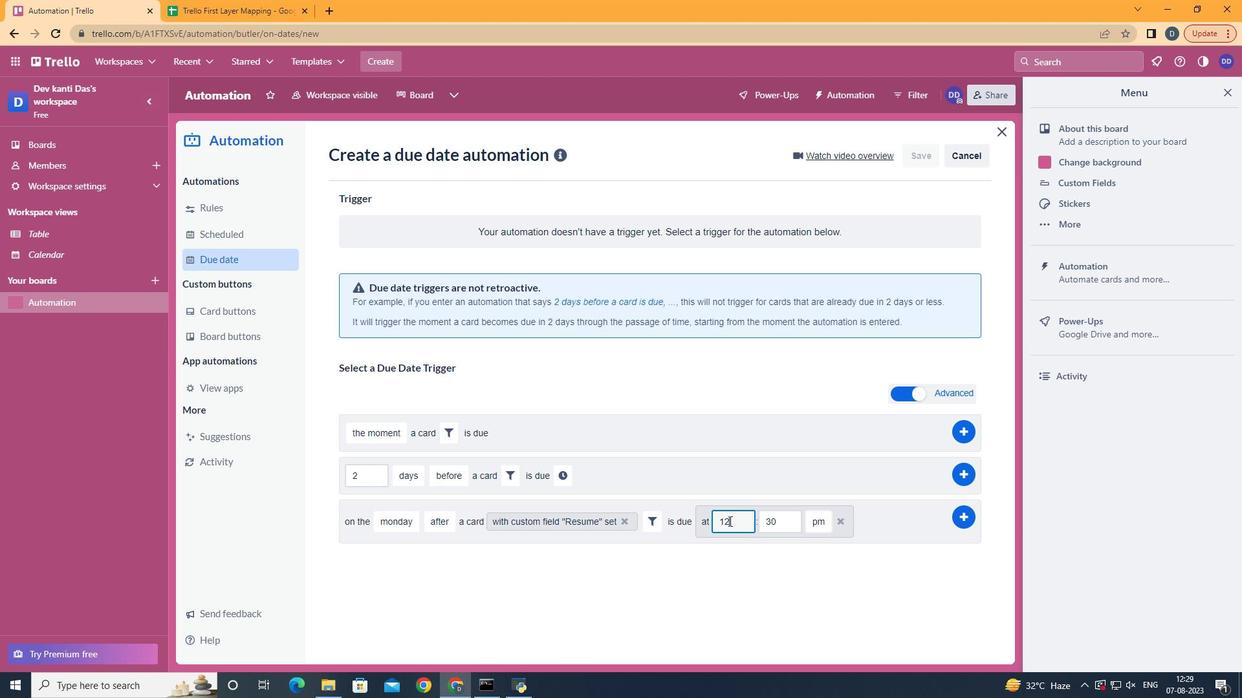 
Action: Mouse pressed left at (742, 516)
Screenshot: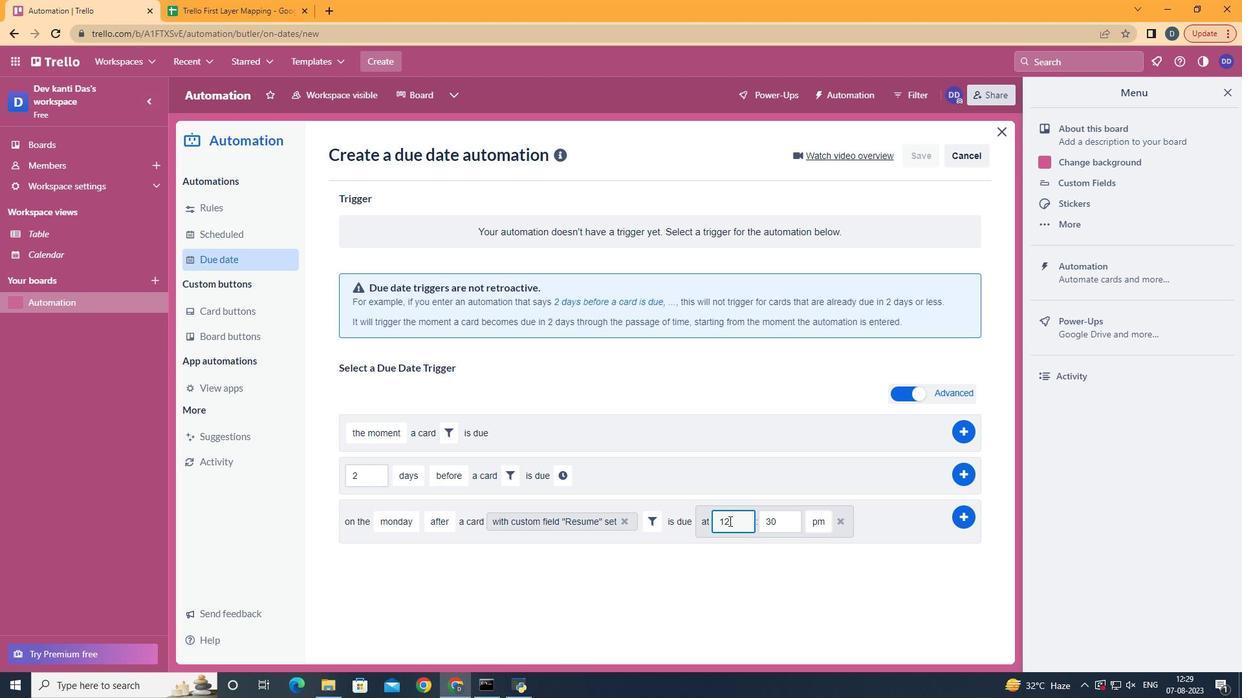 
Action: Mouse moved to (729, 521)
Screenshot: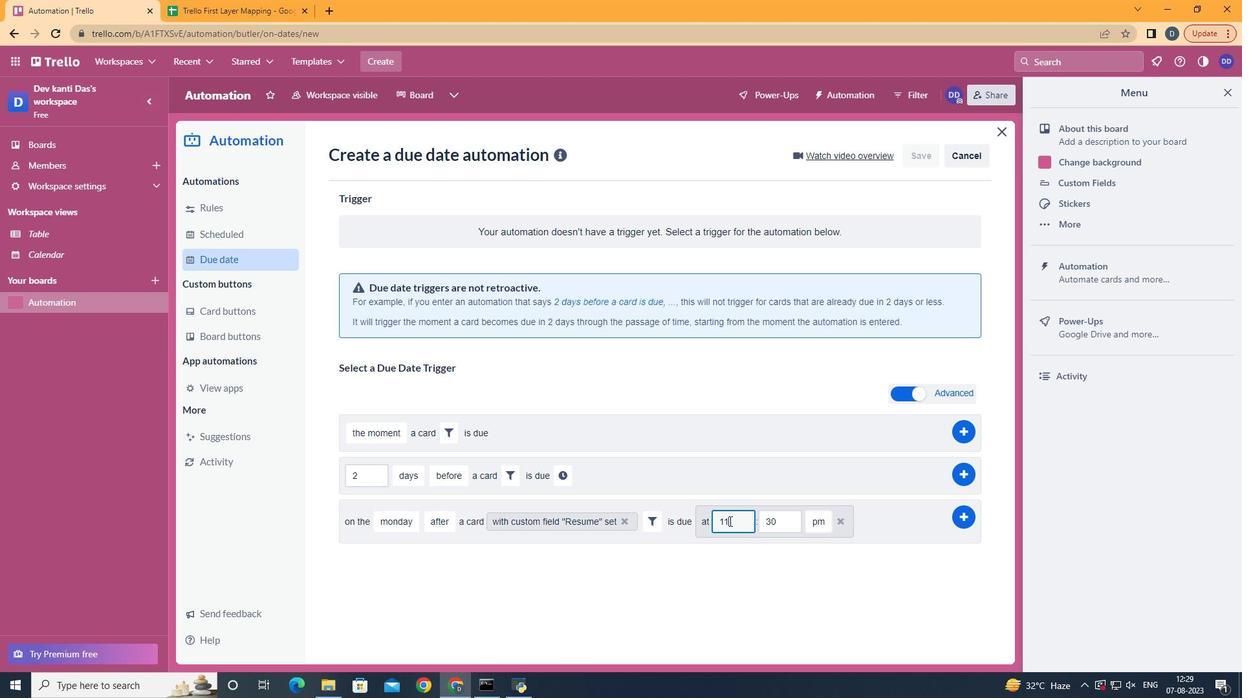 
Action: Key pressed <Key.backspace>1
Screenshot: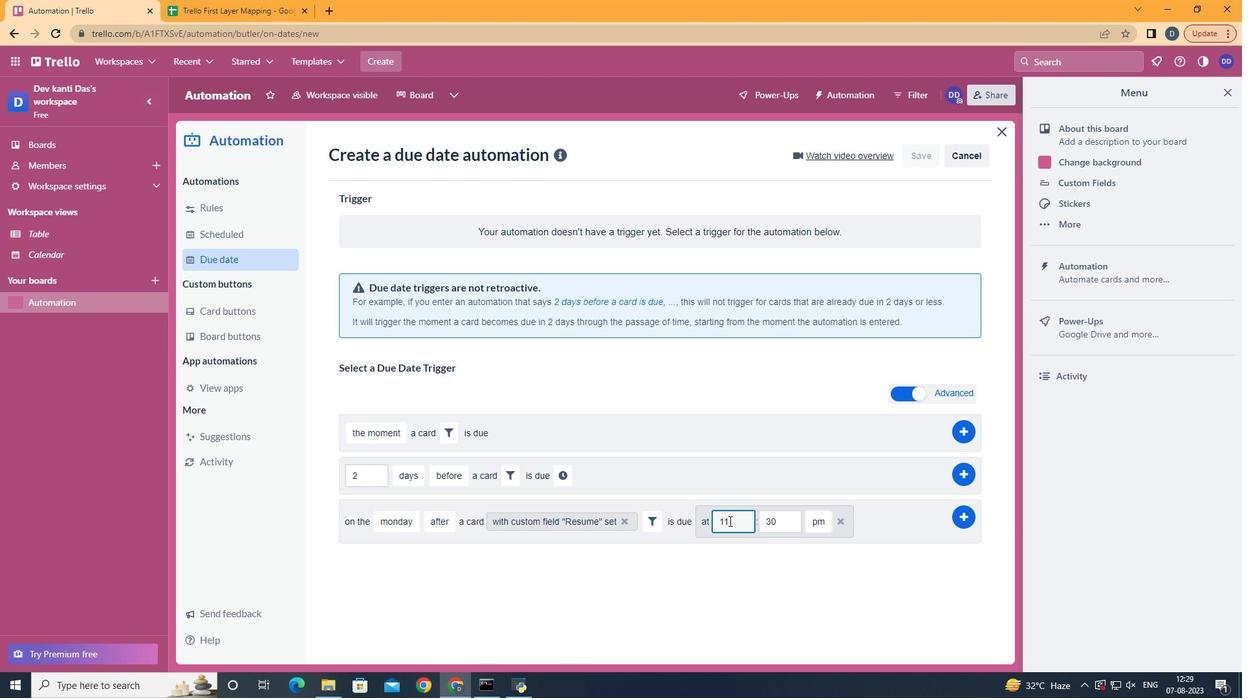 
Action: Mouse moved to (780, 531)
Screenshot: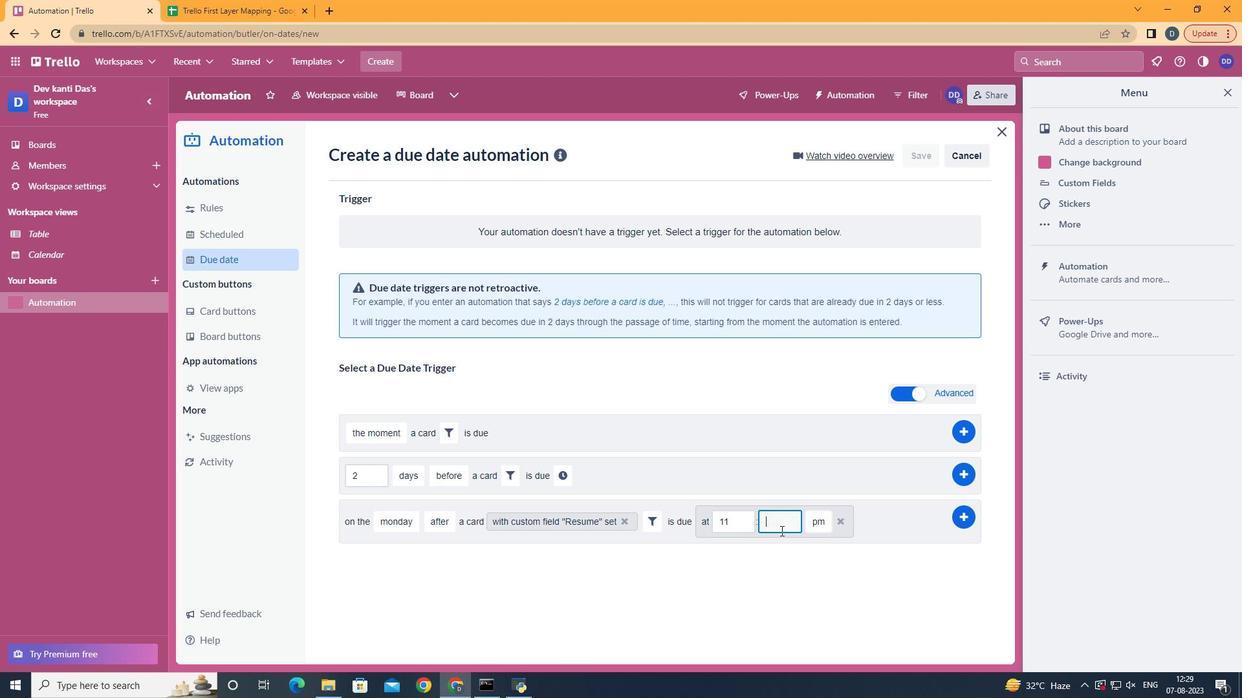 
Action: Mouse pressed left at (780, 531)
Screenshot: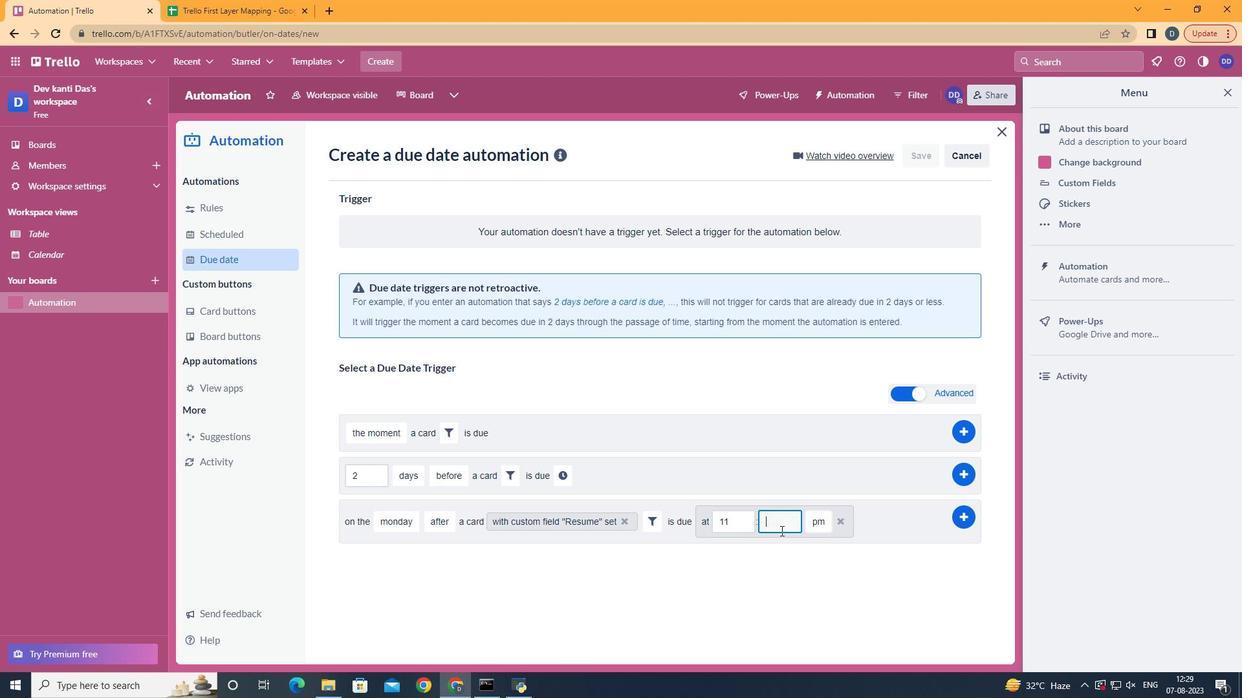 
Action: Mouse moved to (781, 531)
Screenshot: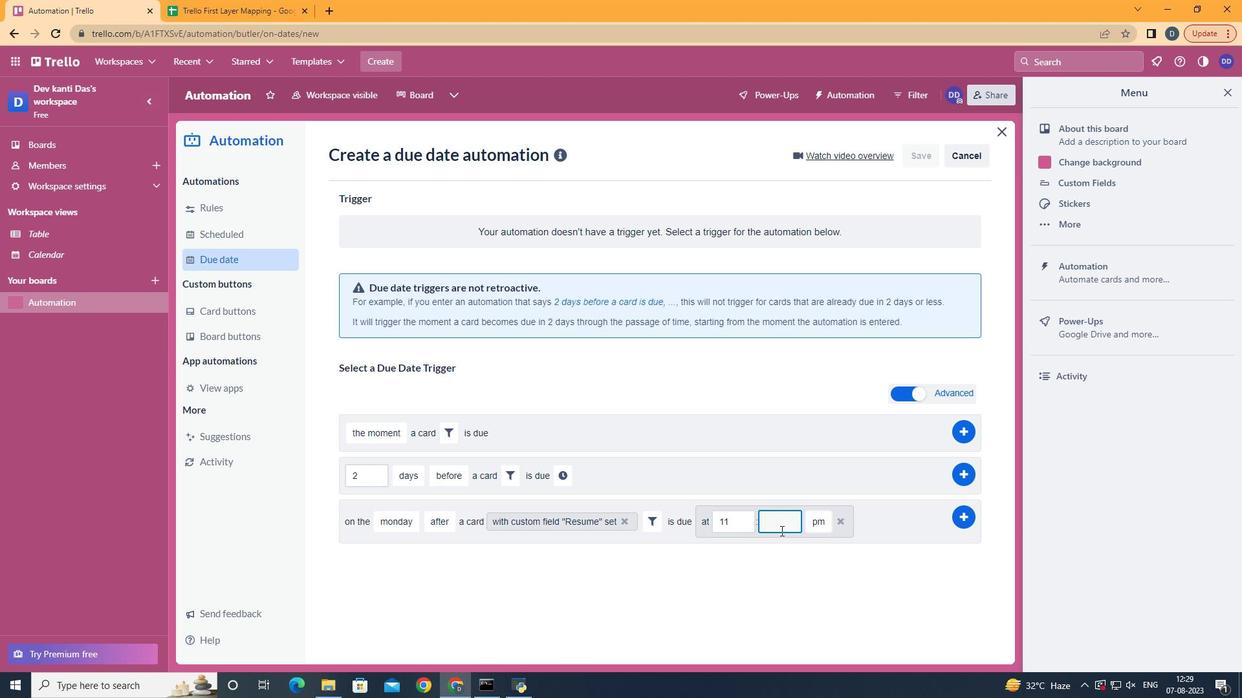 
Action: Key pressed <Key.backspace><Key.backspace>00
Screenshot: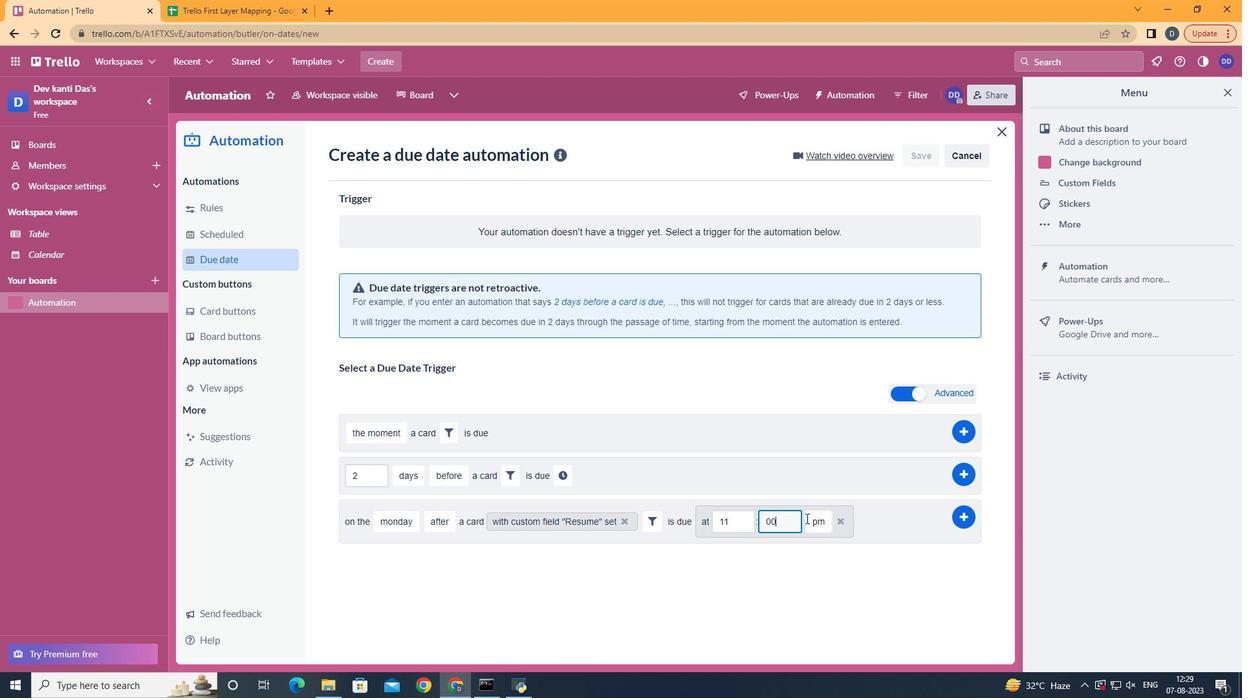 
Action: Mouse moved to (820, 541)
Screenshot: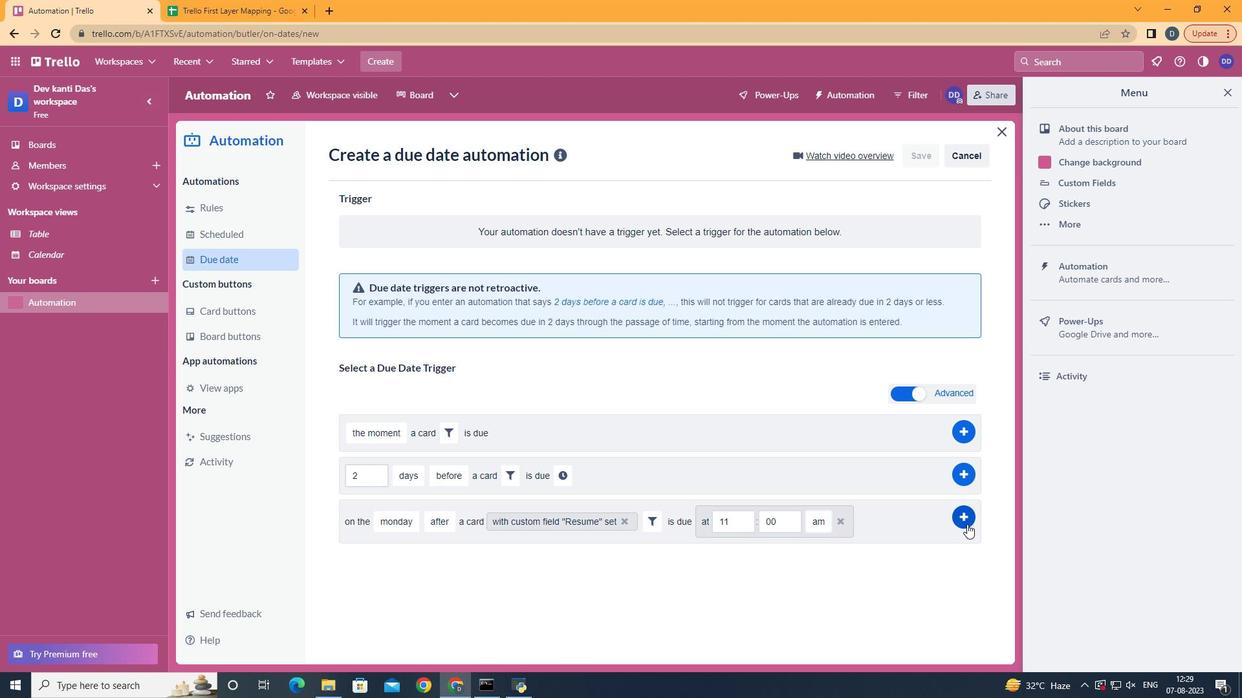 
Action: Mouse pressed left at (820, 541)
Screenshot: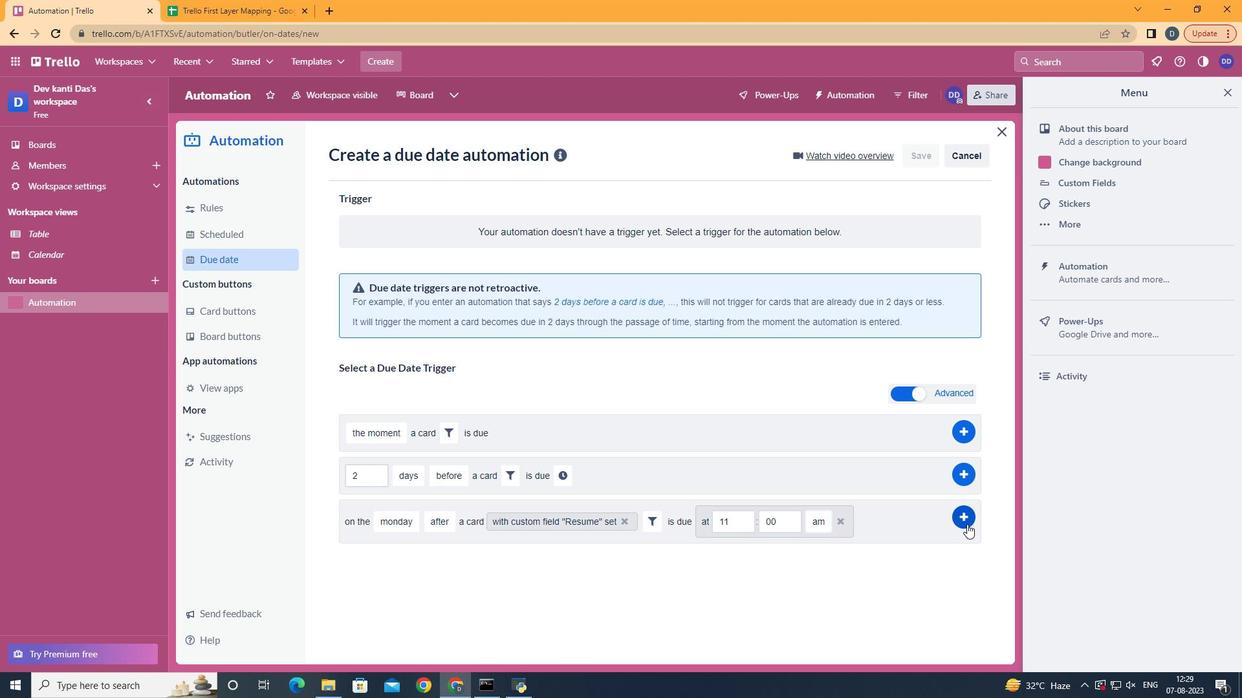 
Action: Mouse moved to (967, 524)
Screenshot: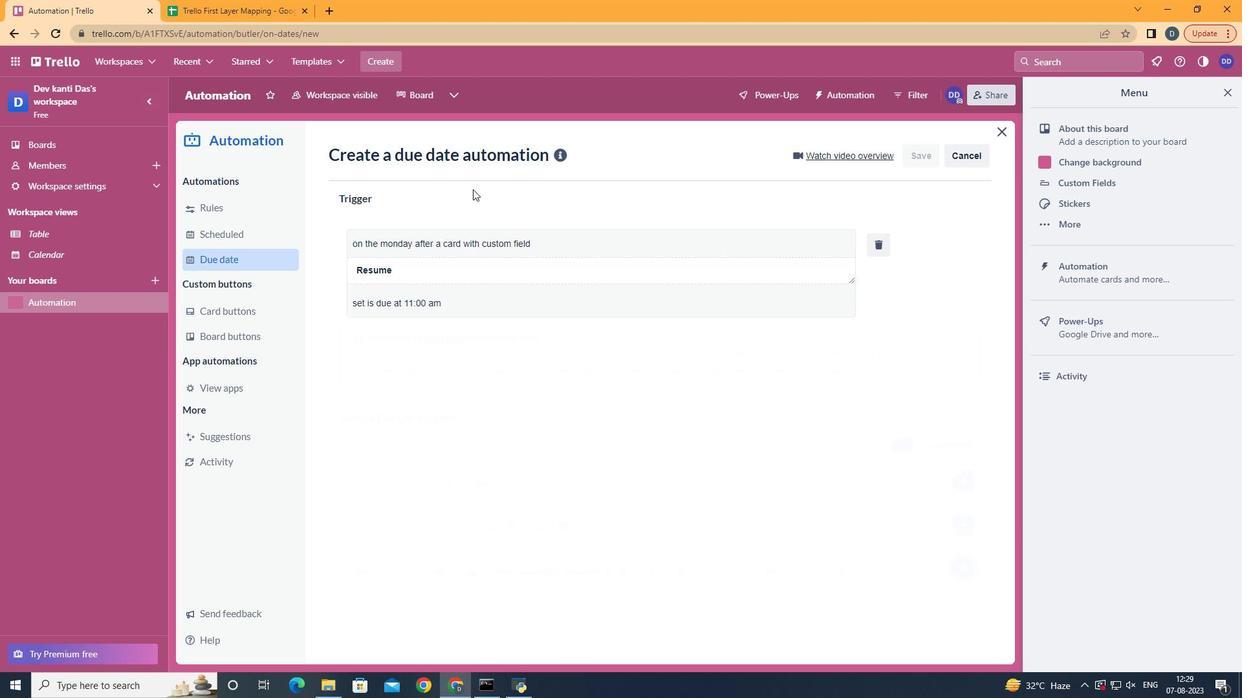 
Action: Mouse pressed left at (967, 524)
Screenshot: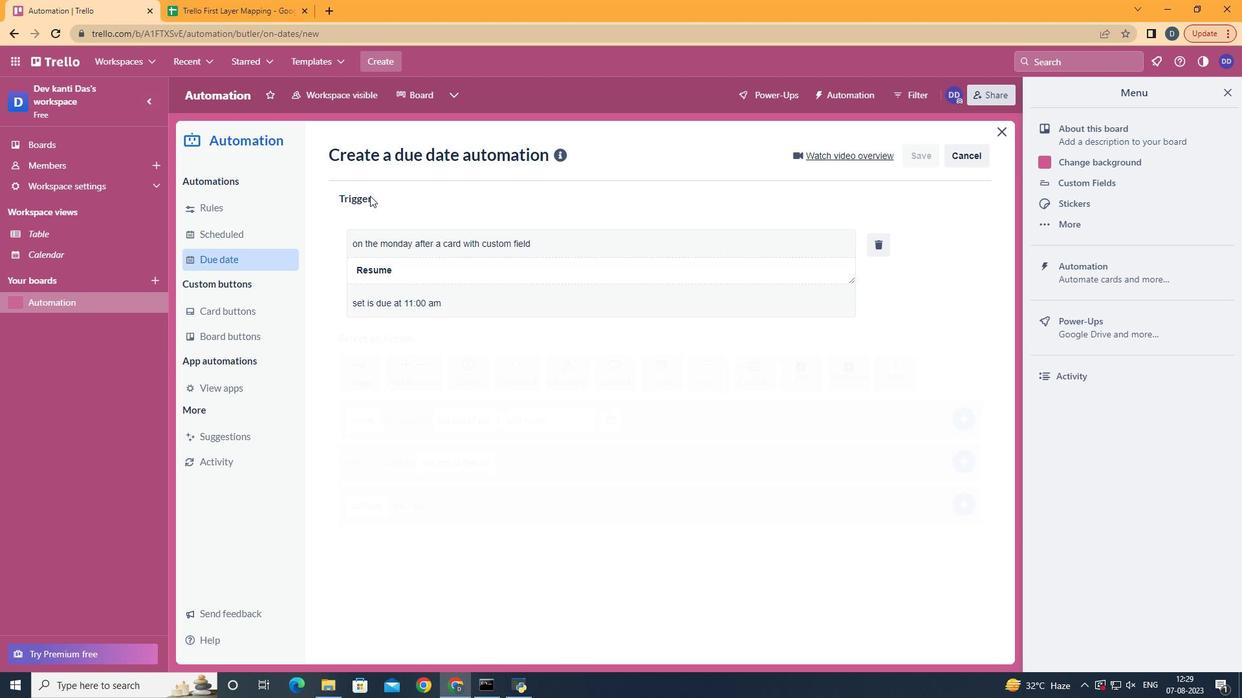 
Action: Mouse moved to (753, 249)
Screenshot: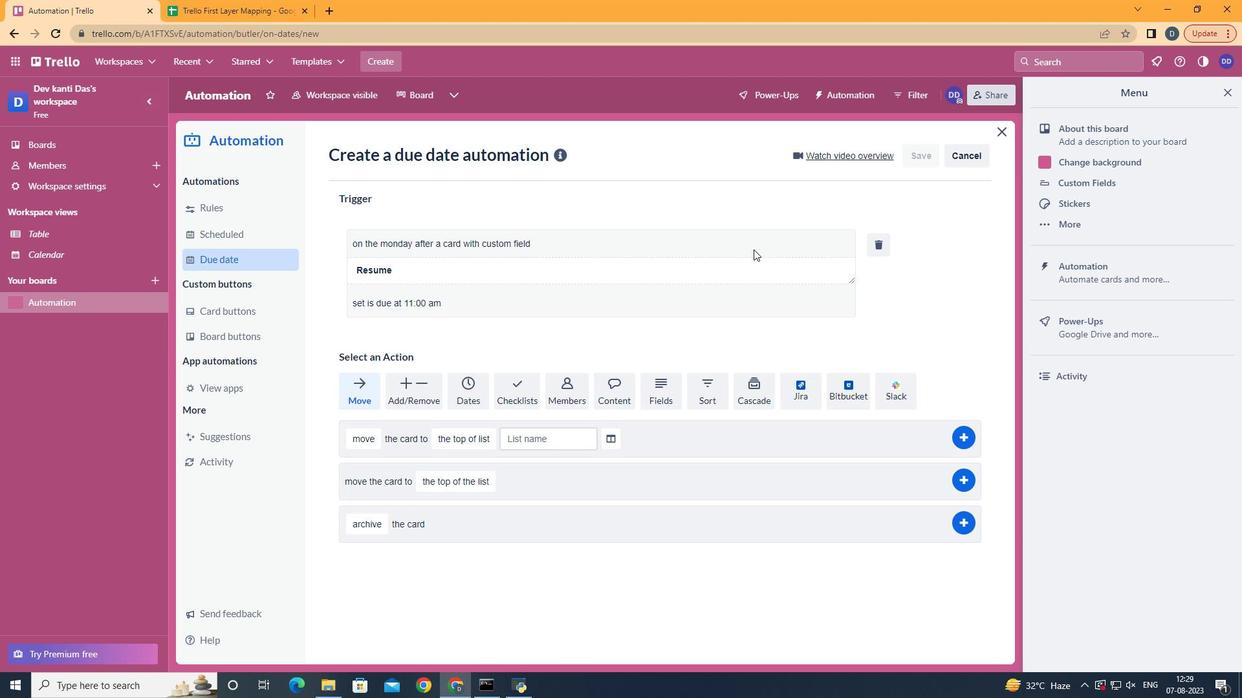 
